 Task: Search for accommodations in Dailekh, Nepal, from 6th to 10th September for 1 guest, with a price range of ₹10,000 to ₹15,000, 1 bedroom, 1 bed, 1 bathroom, and self check-in option.
Action: Mouse pressed left at (437, 111)
Screenshot: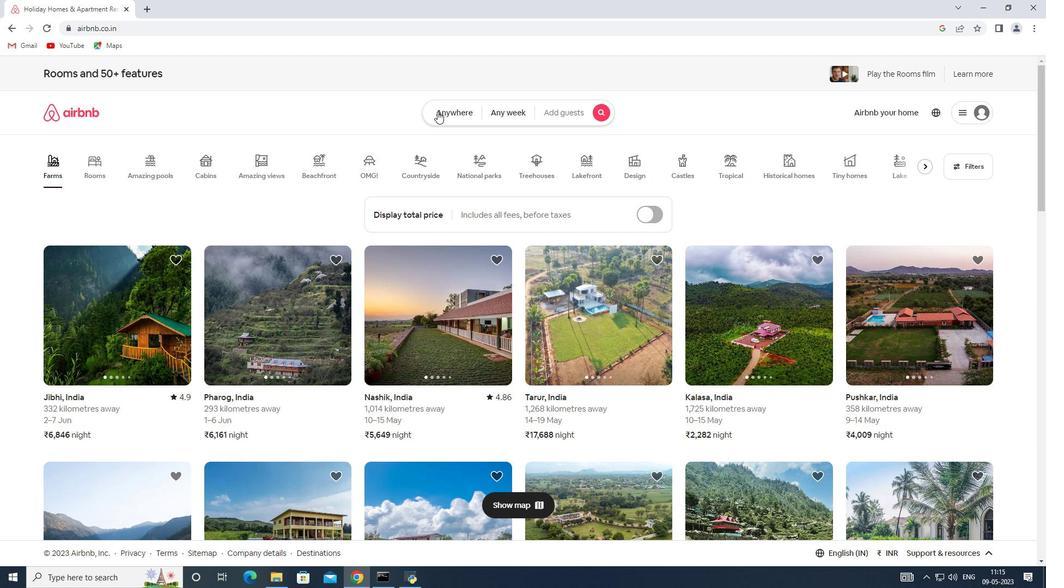 
Action: Mouse moved to (373, 159)
Screenshot: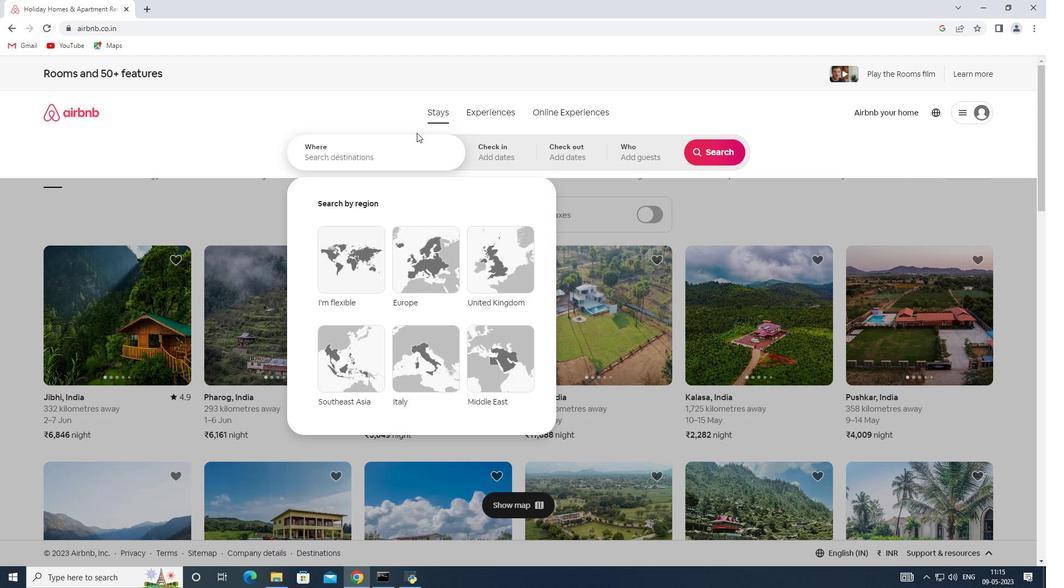 
Action: Mouse pressed left at (373, 159)
Screenshot: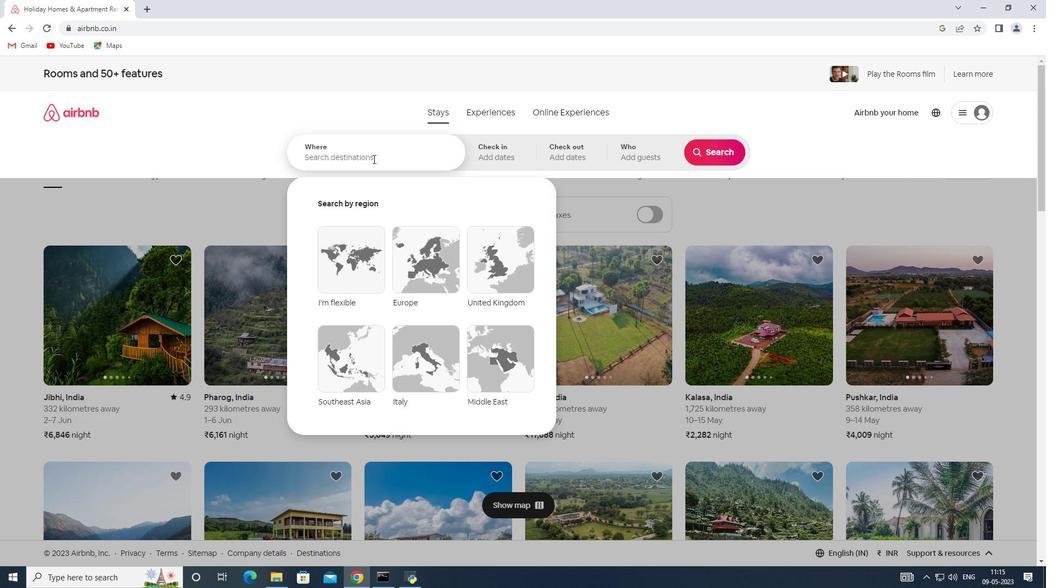
Action: Key pressed <Key.shift><Key.shift>Dailekh,<Key.shift>Nepal
Screenshot: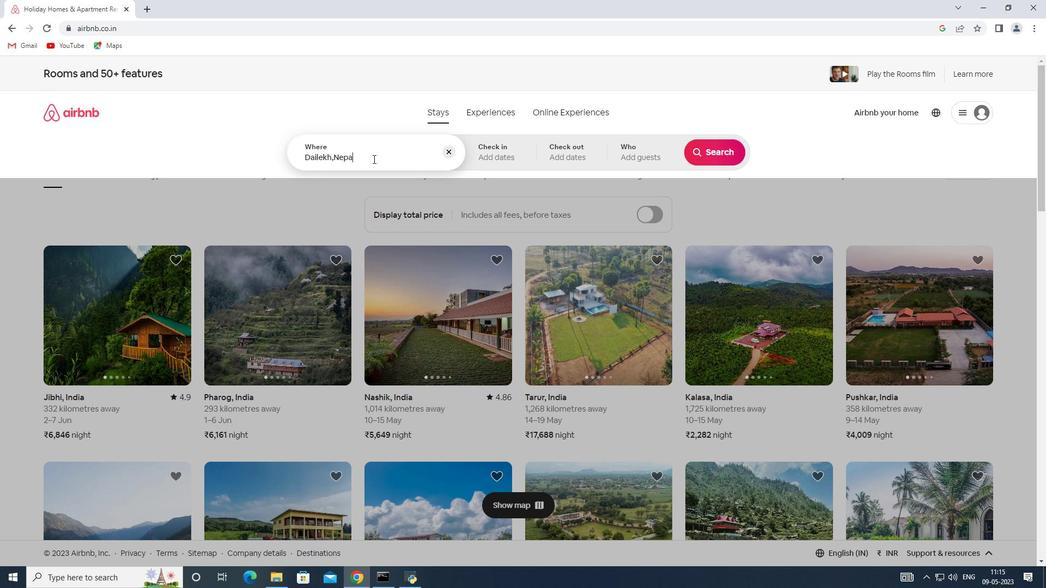 
Action: Mouse moved to (494, 154)
Screenshot: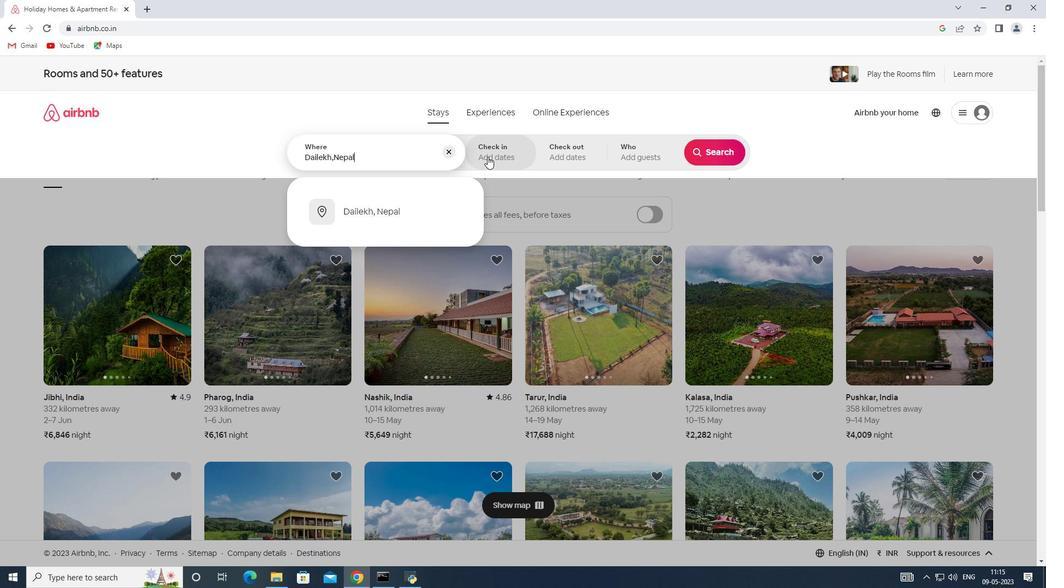 
Action: Mouse pressed left at (494, 154)
Screenshot: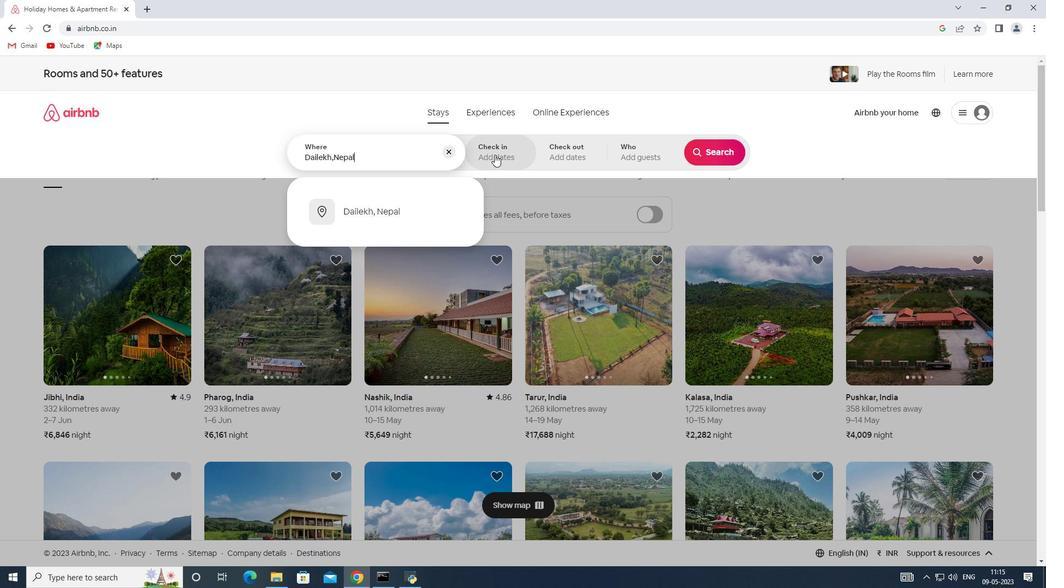 
Action: Mouse moved to (706, 240)
Screenshot: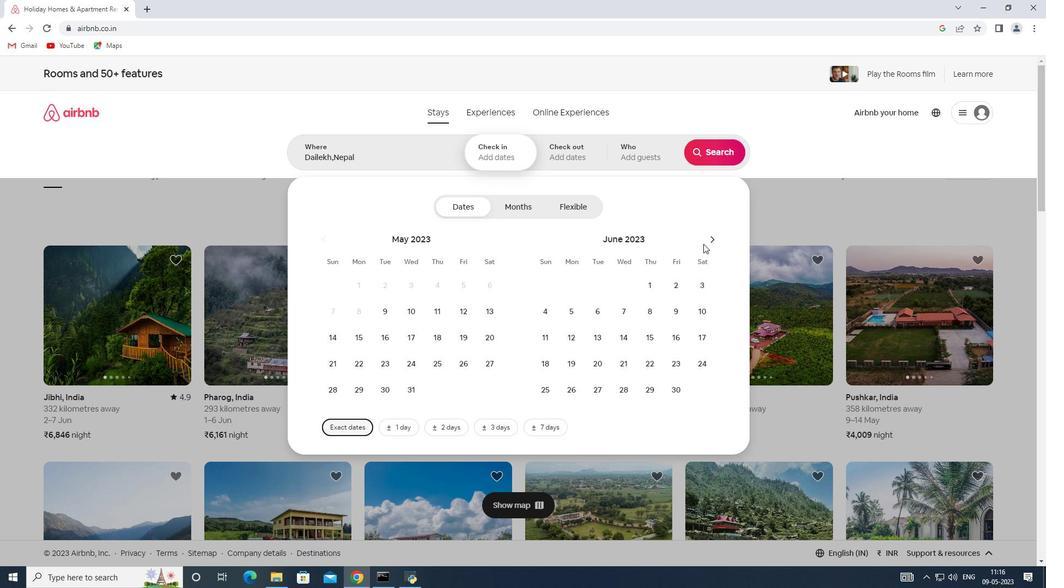 
Action: Mouse pressed left at (706, 240)
Screenshot: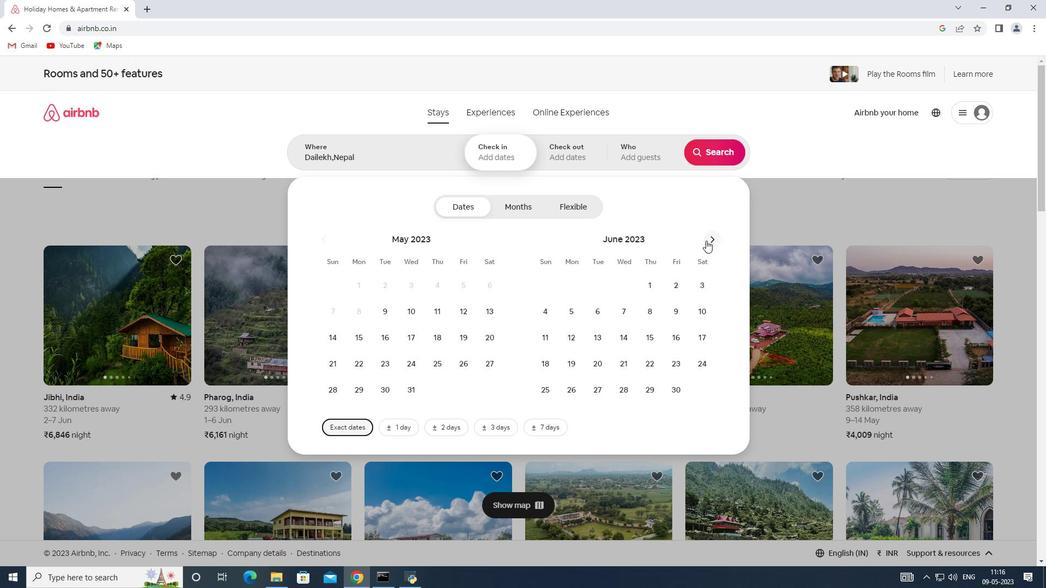 
Action: Mouse pressed left at (706, 240)
Screenshot: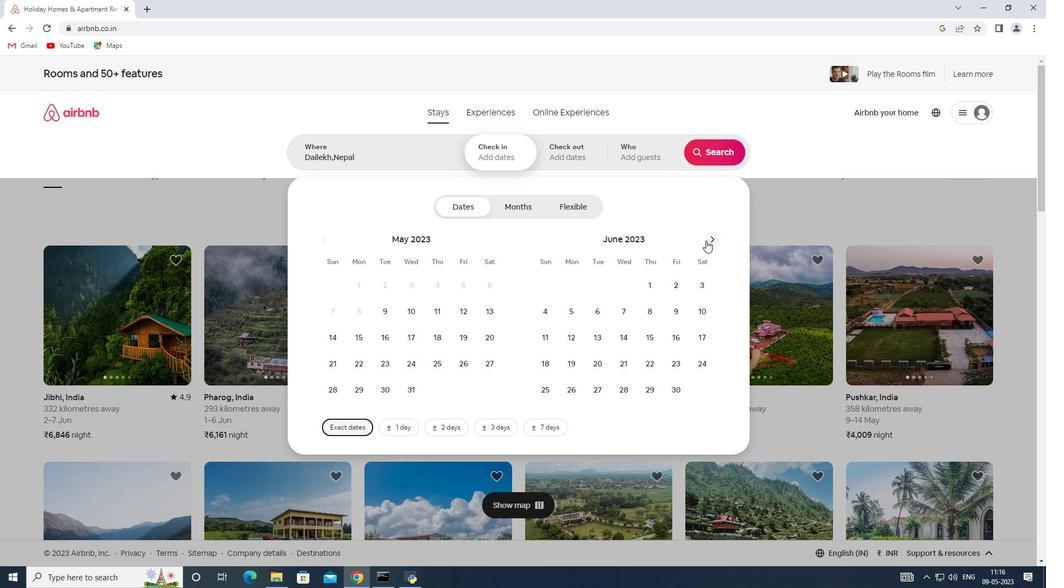 
Action: Mouse pressed left at (706, 240)
Screenshot: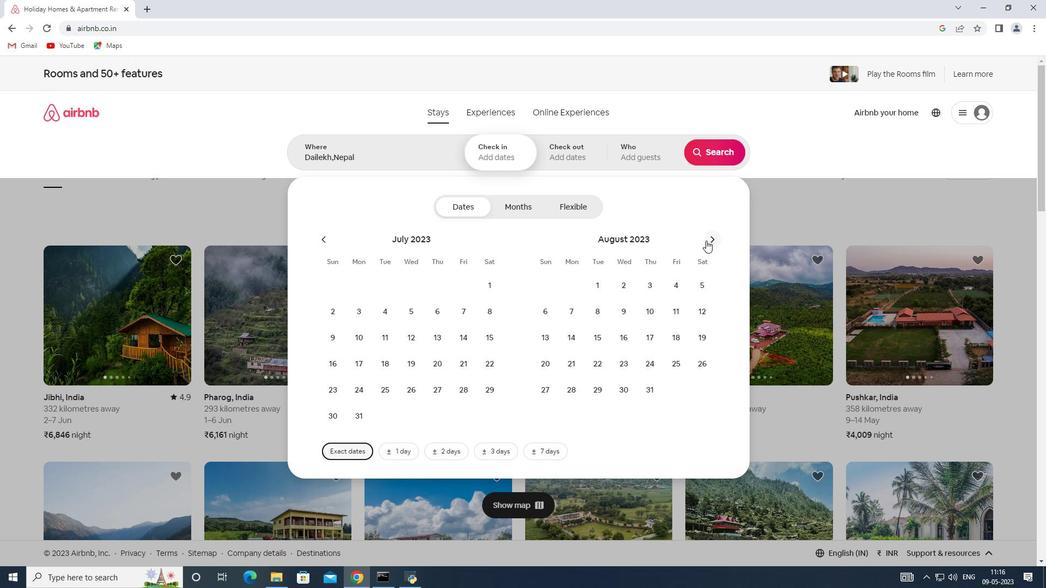 
Action: Mouse moved to (623, 312)
Screenshot: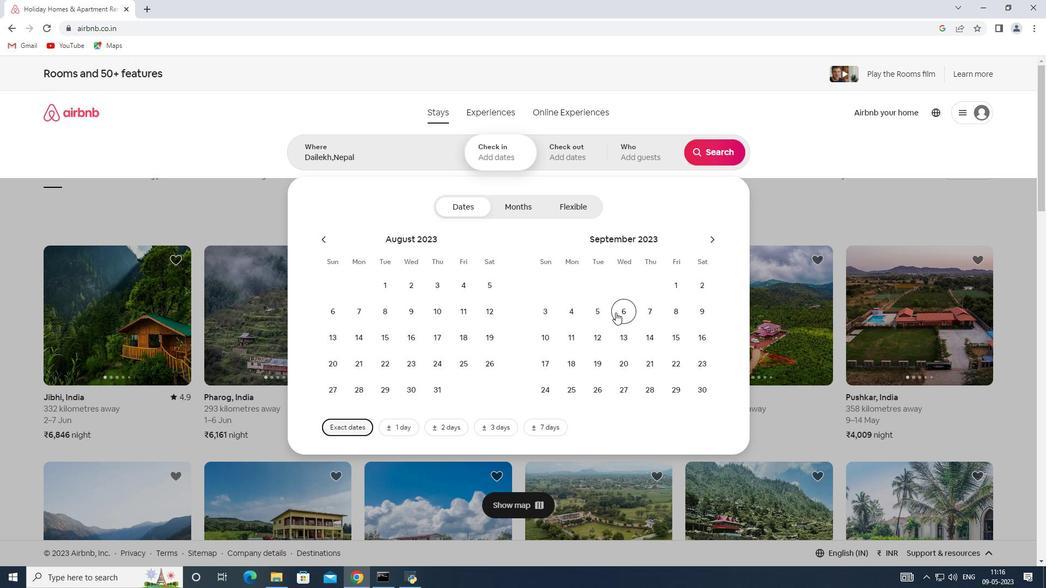 
Action: Mouse pressed left at (623, 312)
Screenshot: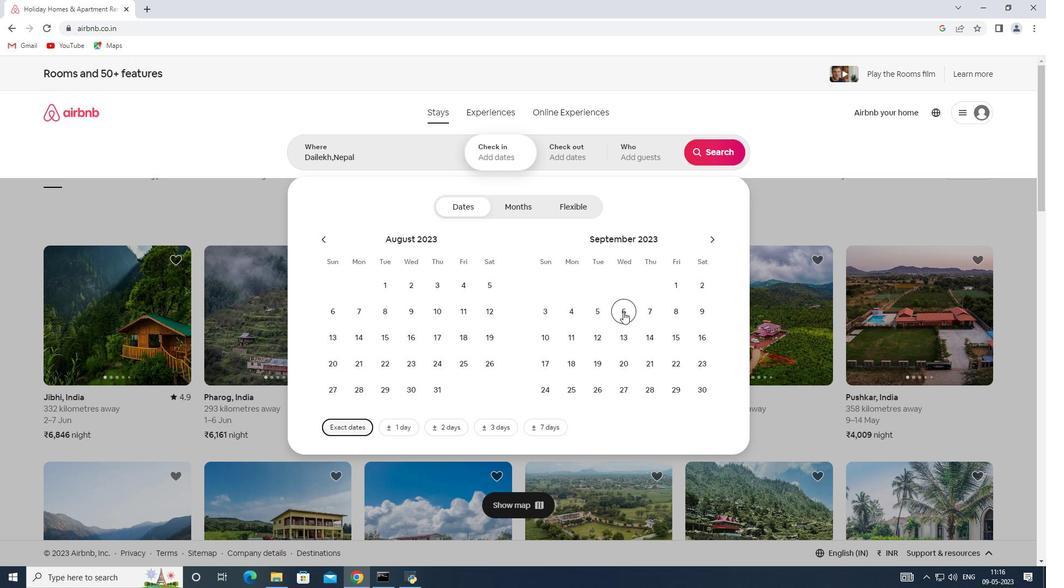 
Action: Mouse moved to (550, 340)
Screenshot: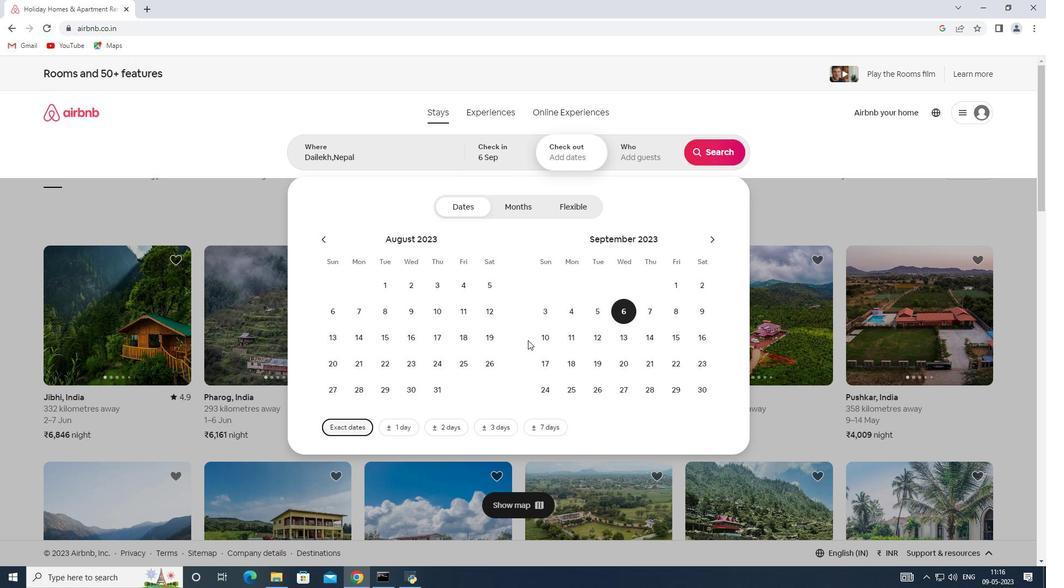 
Action: Mouse pressed left at (550, 340)
Screenshot: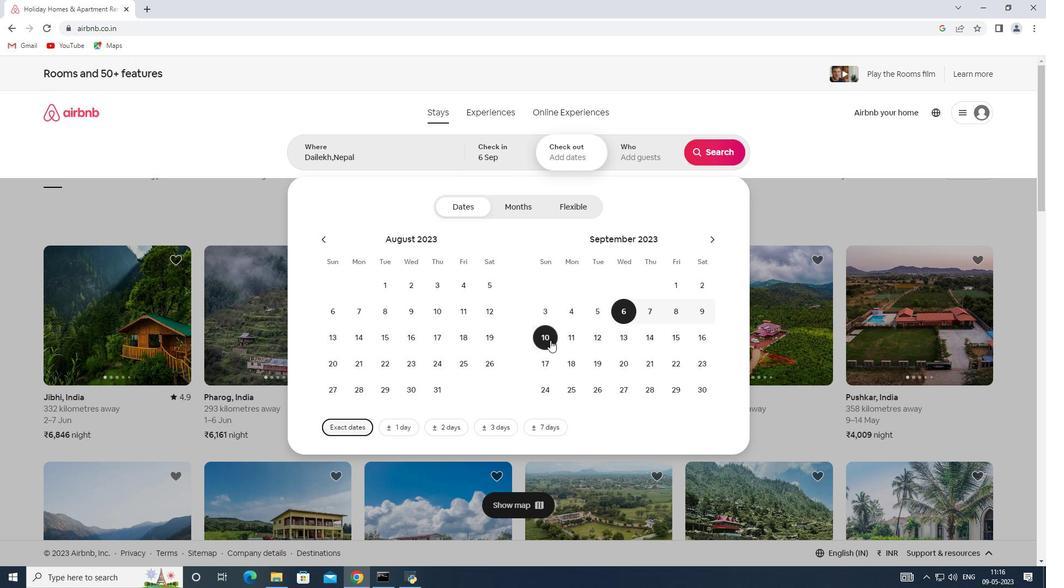 
Action: Mouse moved to (642, 152)
Screenshot: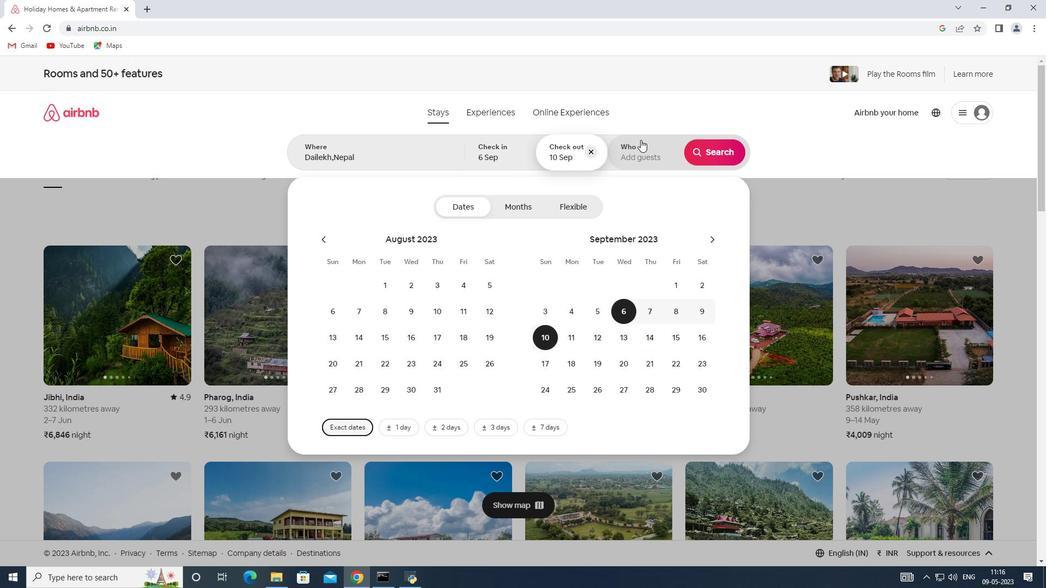 
Action: Mouse pressed left at (642, 152)
Screenshot: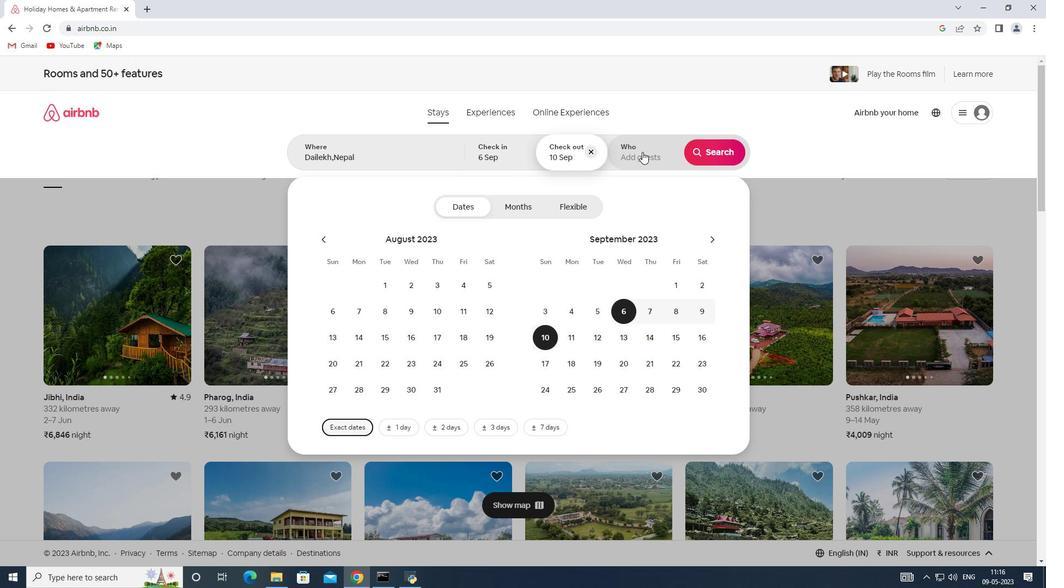 
Action: Mouse moved to (720, 211)
Screenshot: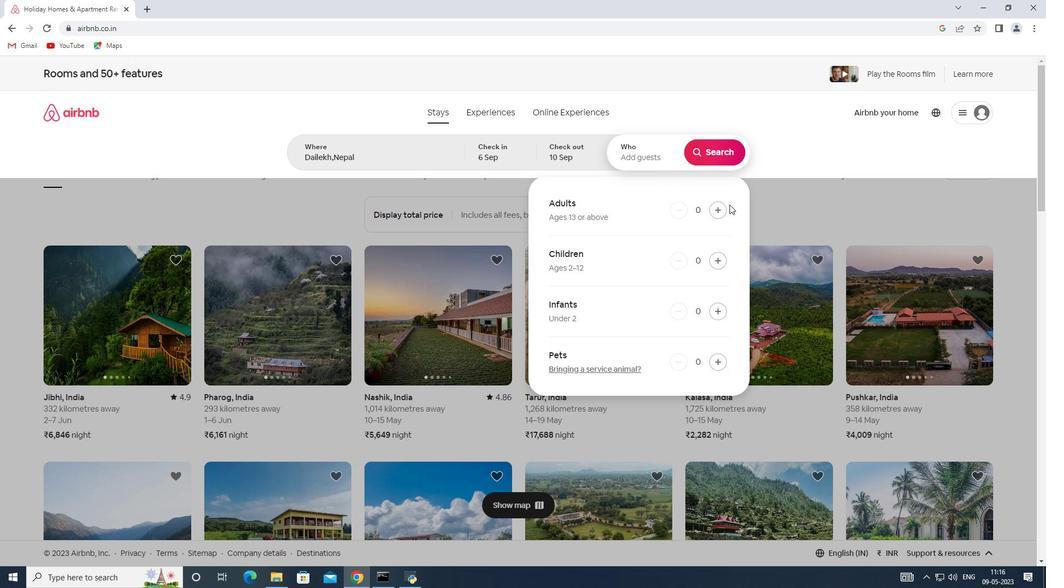 
Action: Mouse pressed left at (720, 211)
Screenshot: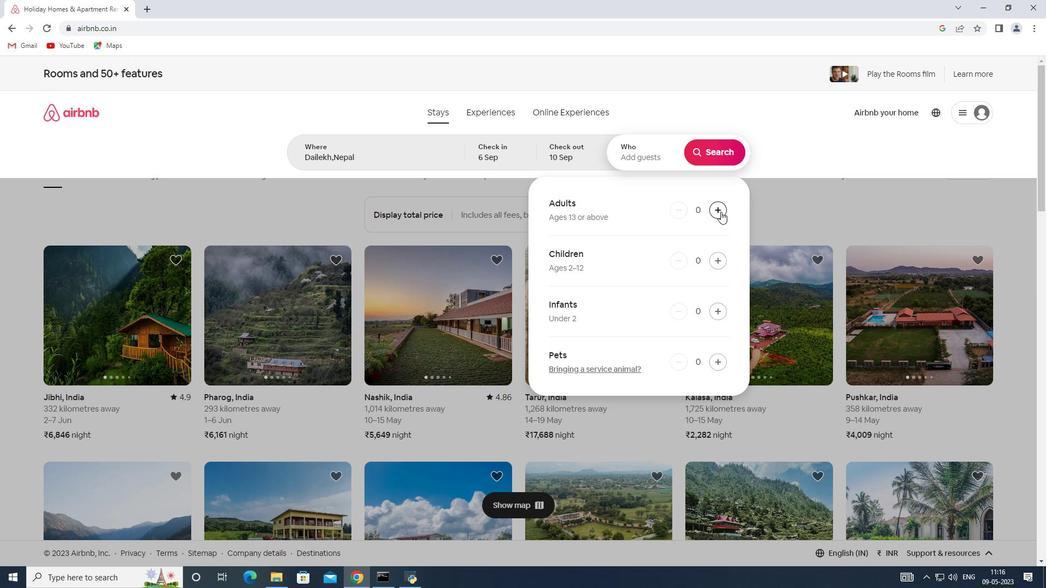 
Action: Mouse moved to (706, 152)
Screenshot: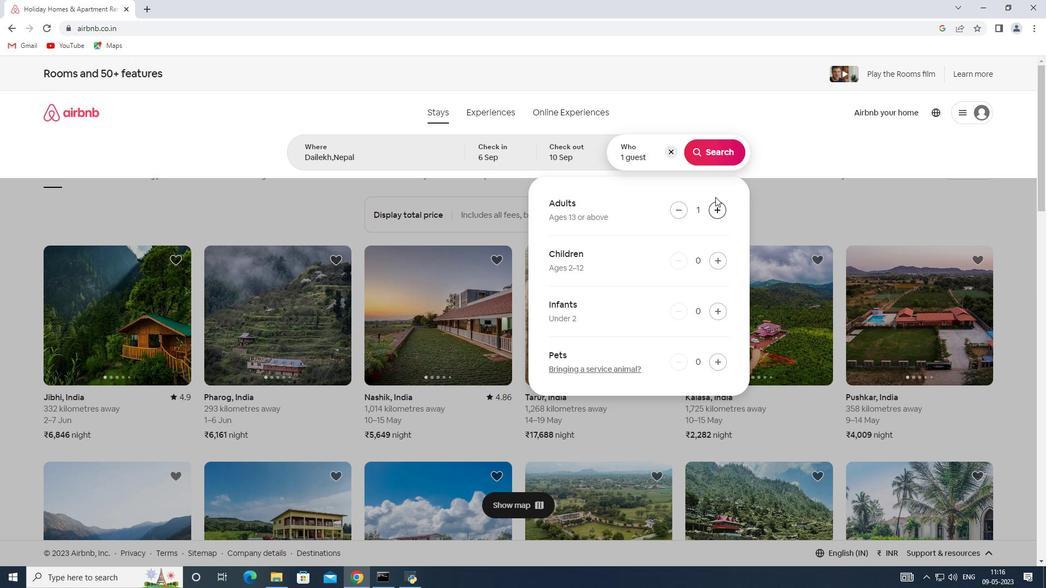 
Action: Mouse pressed left at (706, 152)
Screenshot: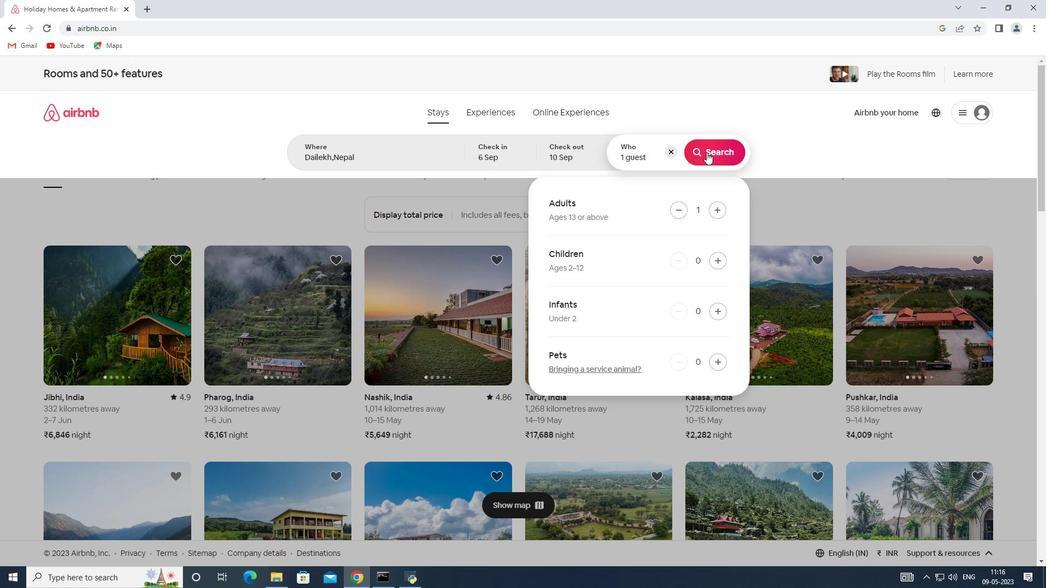 
Action: Mouse moved to (992, 117)
Screenshot: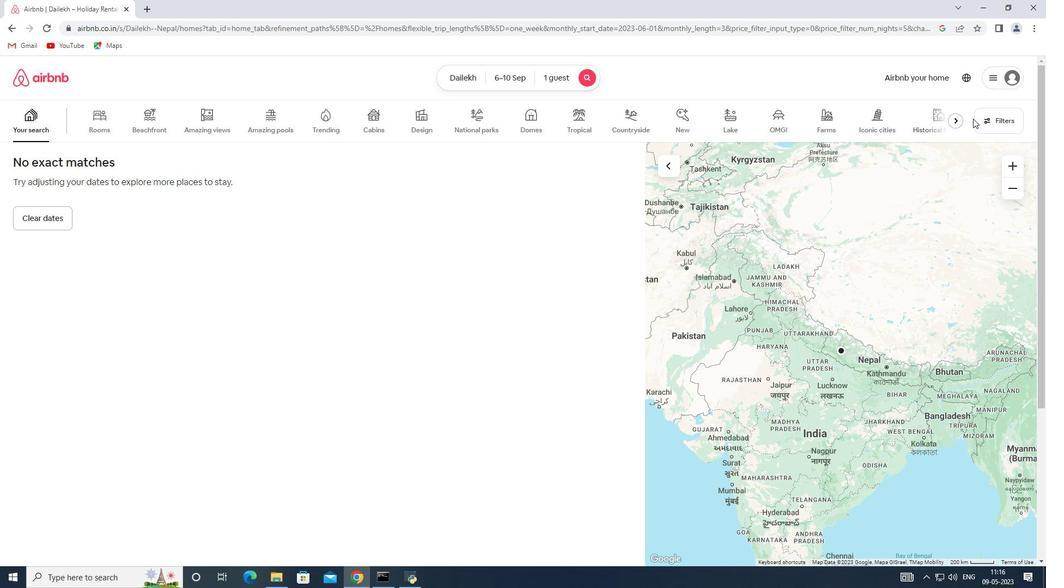 
Action: Mouse pressed left at (992, 117)
Screenshot: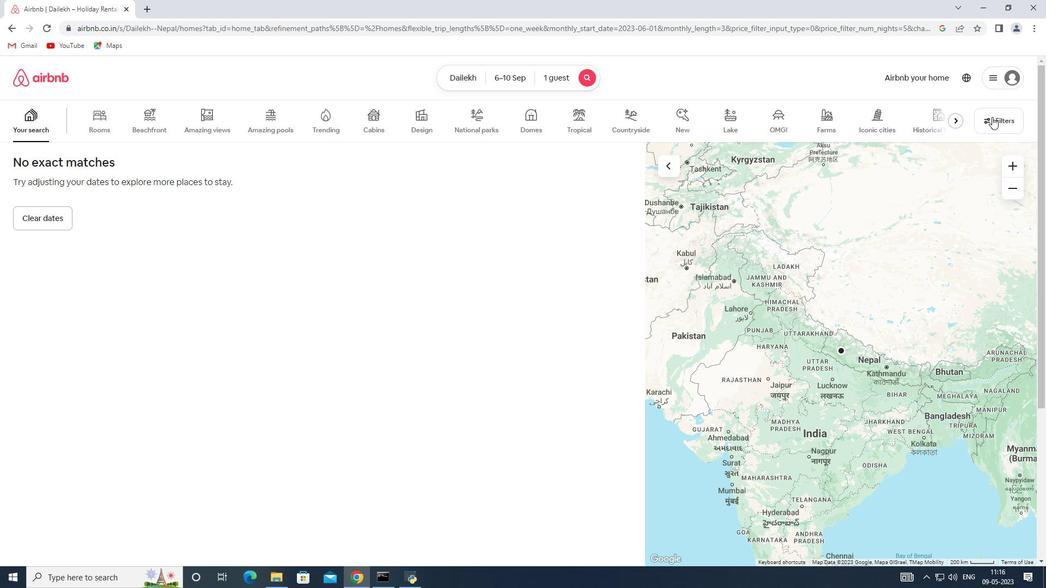 
Action: Mouse moved to (373, 387)
Screenshot: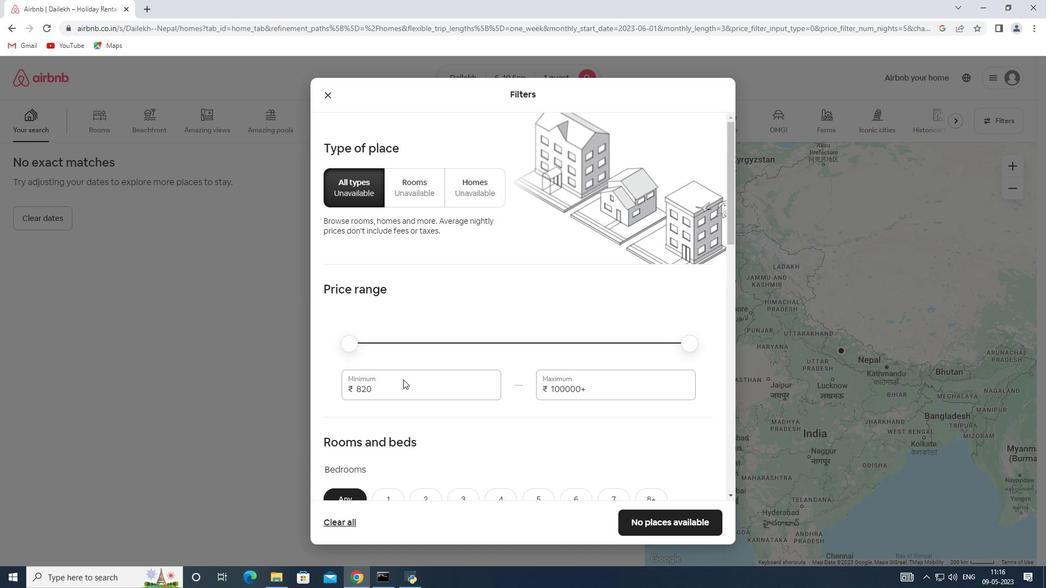 
Action: Mouse pressed left at (373, 387)
Screenshot: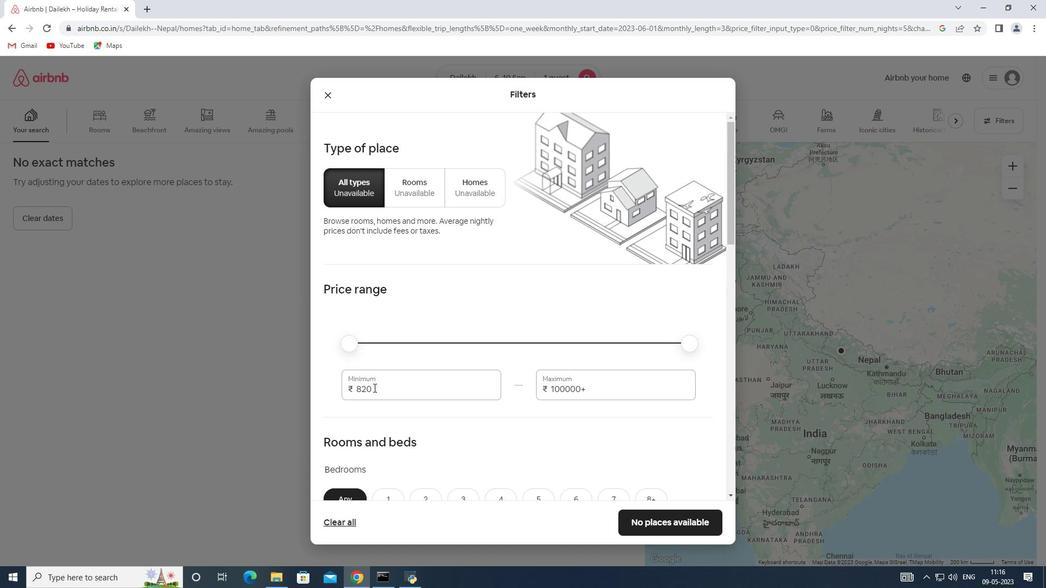 
Action: Mouse moved to (355, 390)
Screenshot: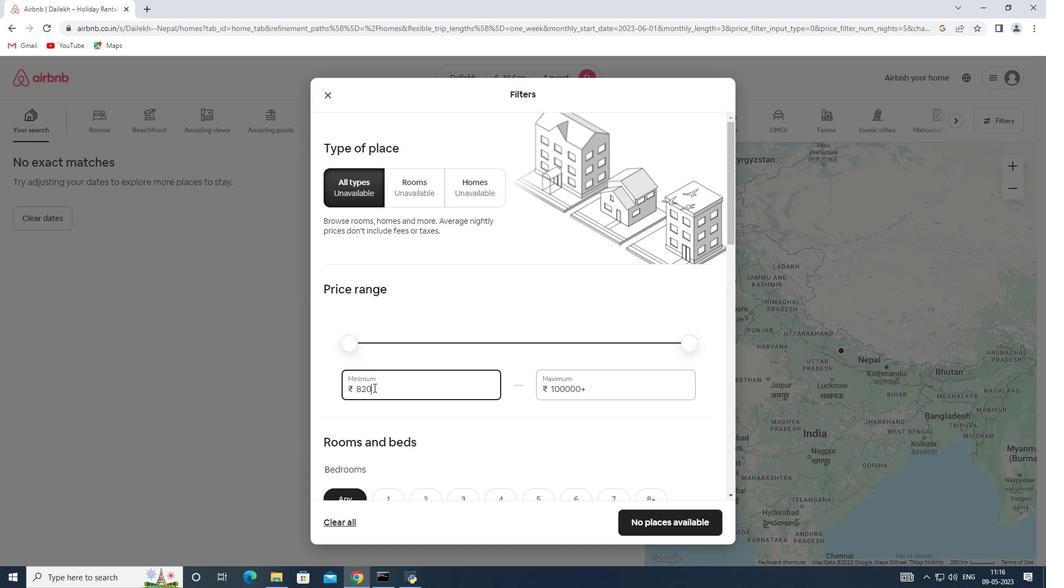 
Action: Key pressed 10000
Screenshot: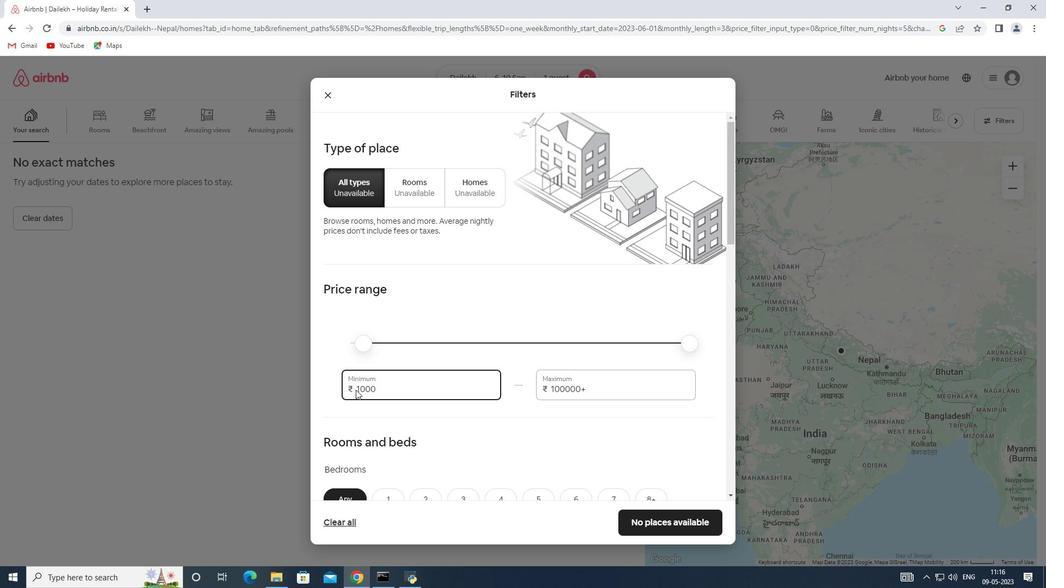 
Action: Mouse moved to (597, 390)
Screenshot: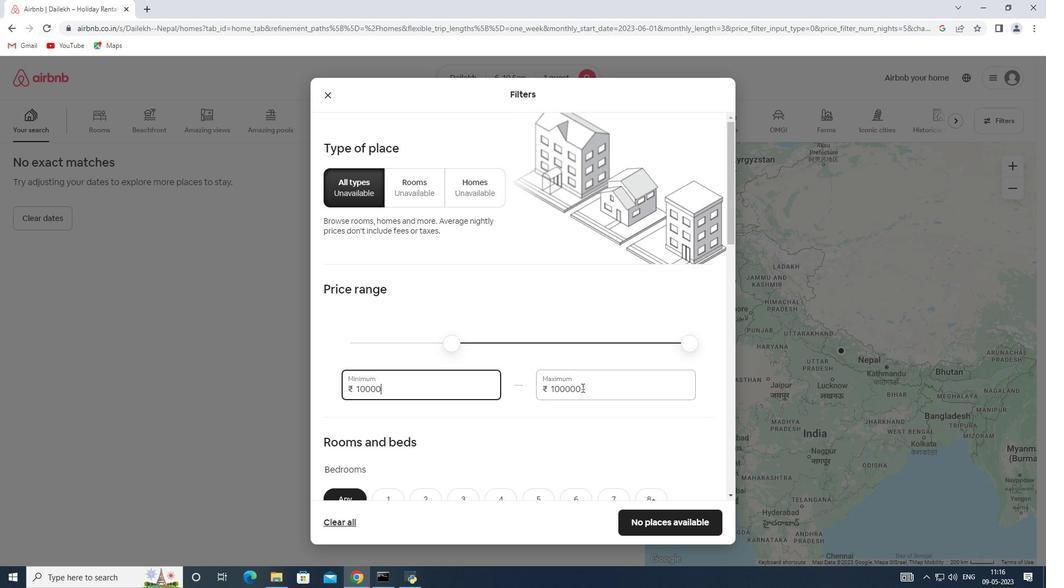 
Action: Mouse pressed left at (597, 390)
Screenshot: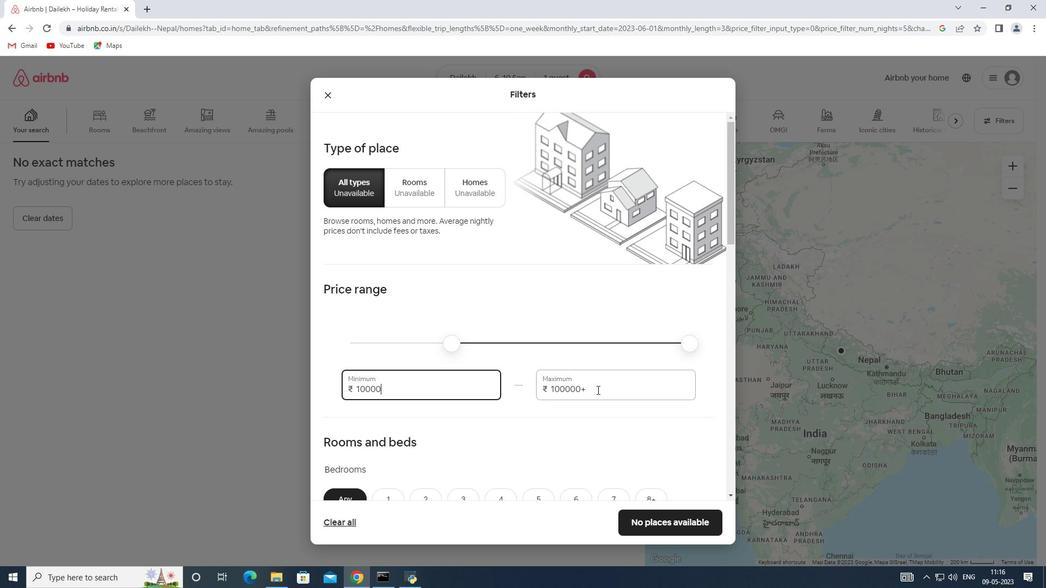 
Action: Mouse moved to (507, 390)
Screenshot: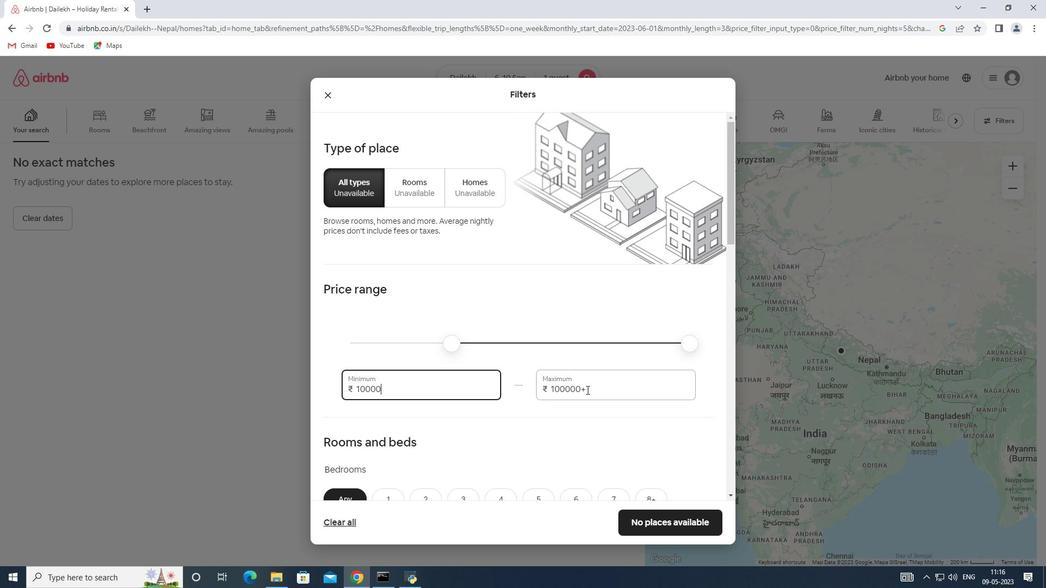 
Action: Key pressed 15000
Screenshot: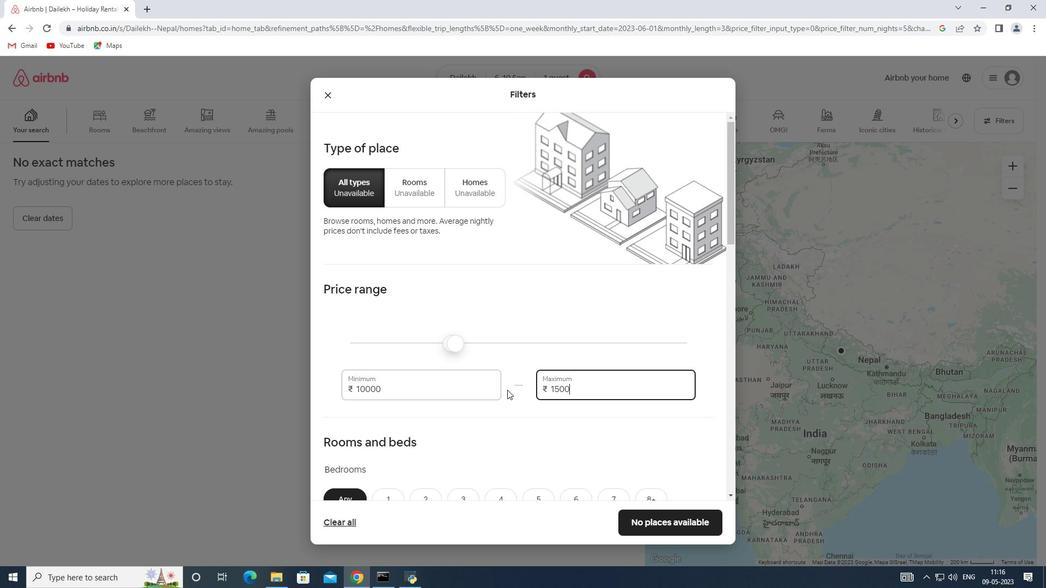
Action: Mouse scrolled (507, 389) with delta (0, 0)
Screenshot: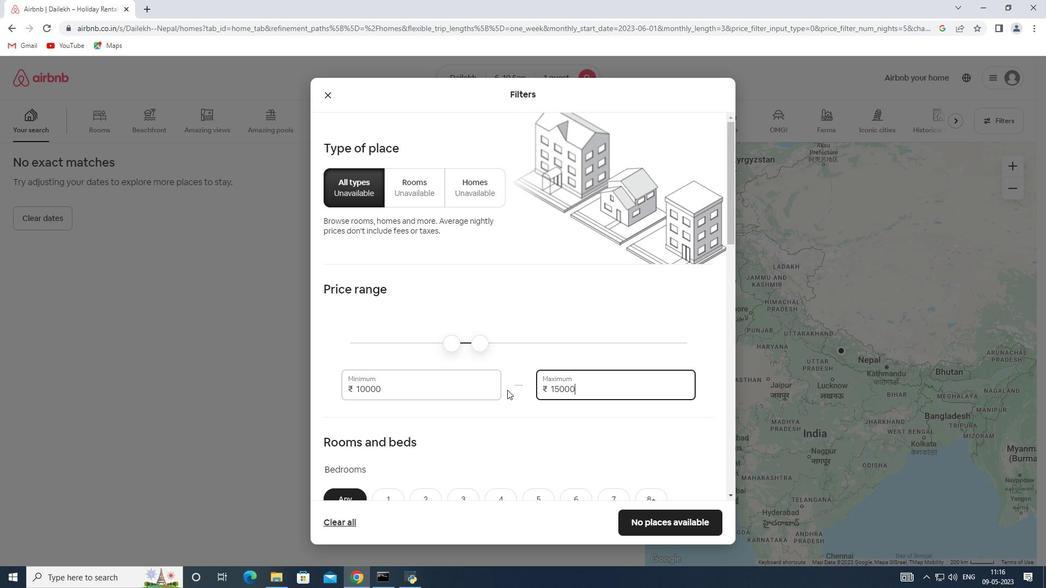
Action: Mouse scrolled (507, 389) with delta (0, 0)
Screenshot: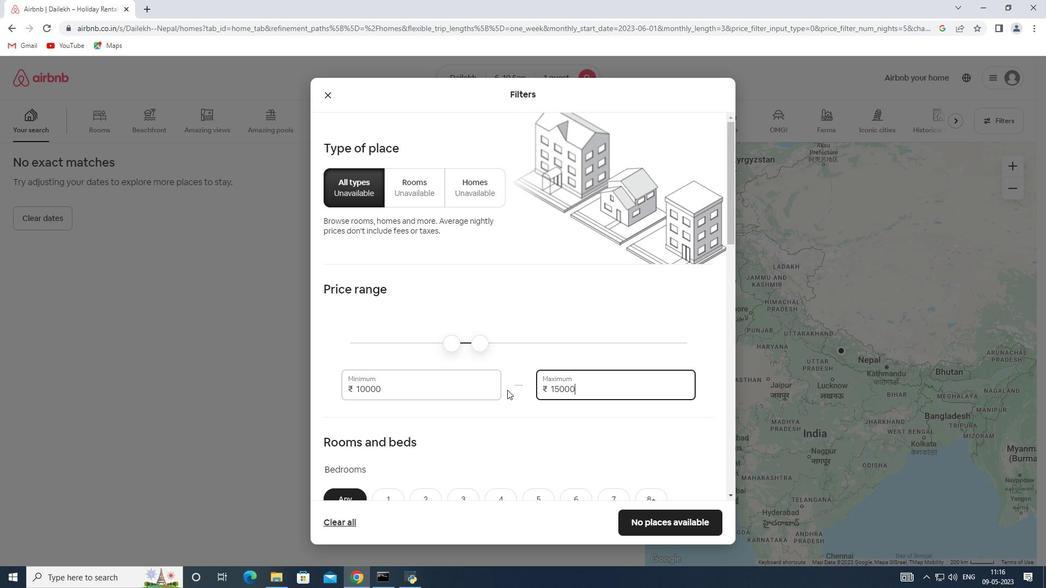 
Action: Mouse moved to (461, 390)
Screenshot: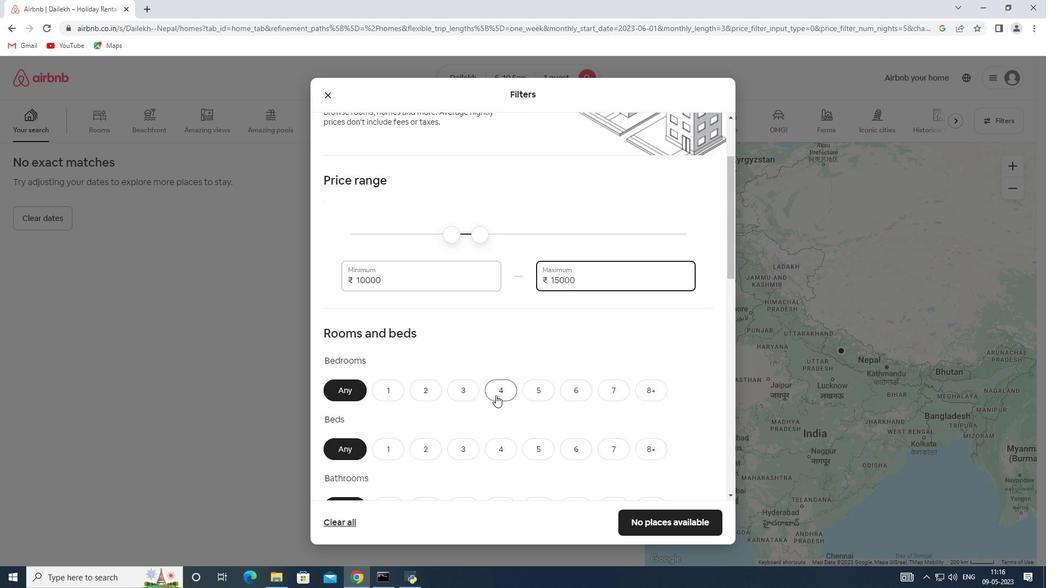 
Action: Mouse scrolled (461, 389) with delta (0, 0)
Screenshot: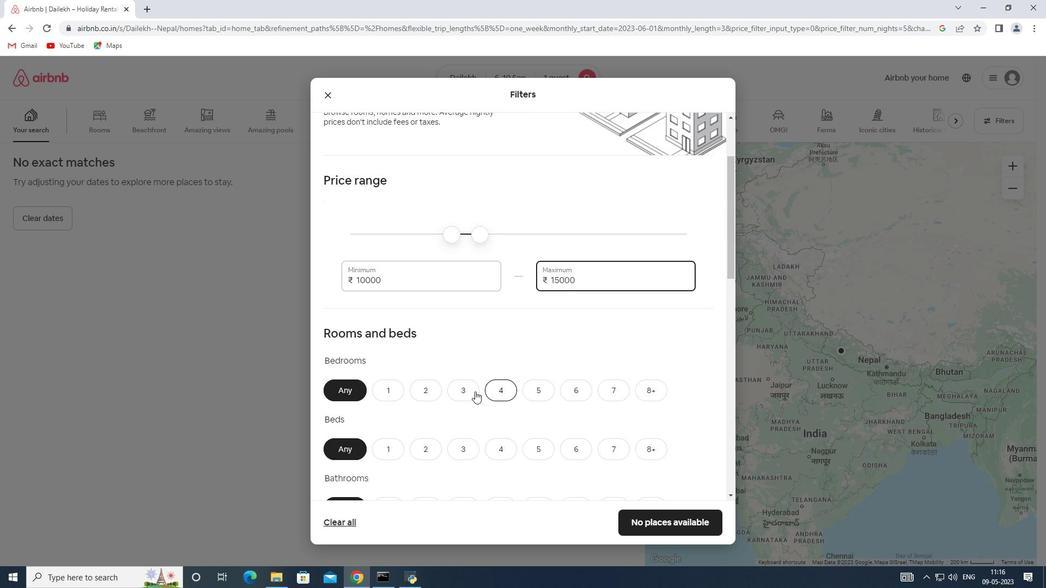
Action: Mouse moved to (378, 334)
Screenshot: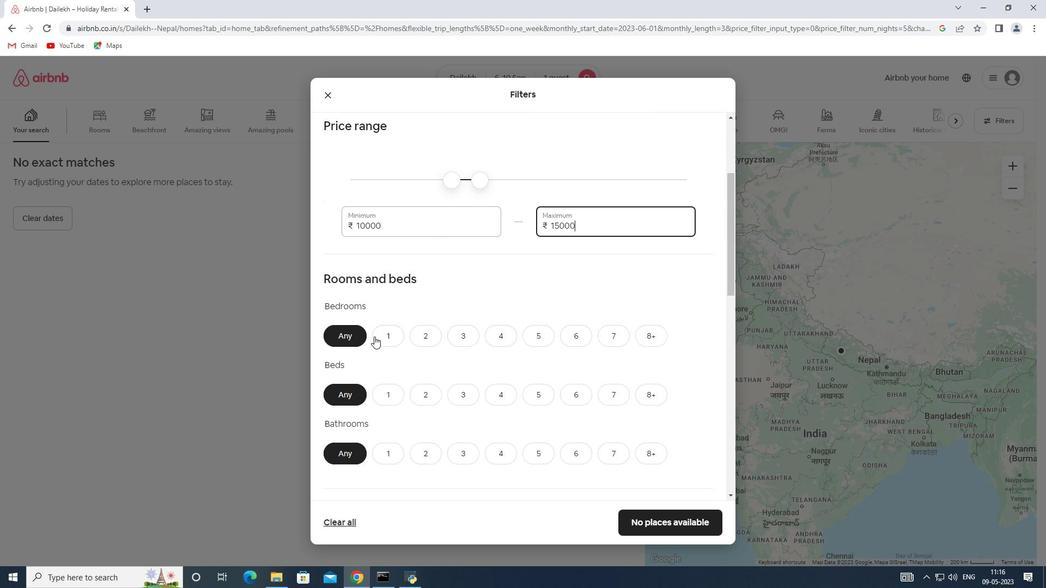 
Action: Mouse pressed left at (378, 334)
Screenshot: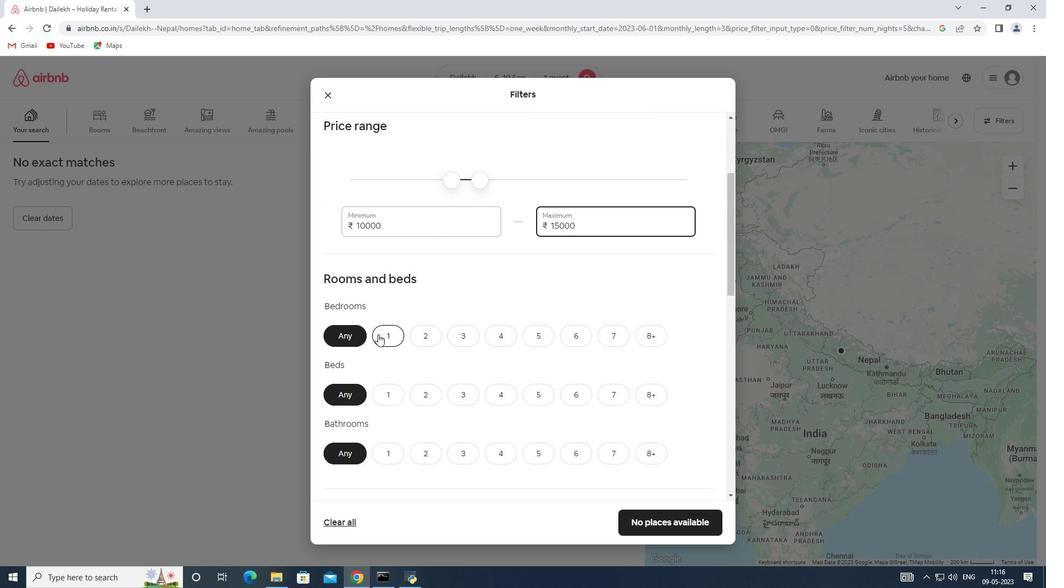 
Action: Mouse moved to (387, 350)
Screenshot: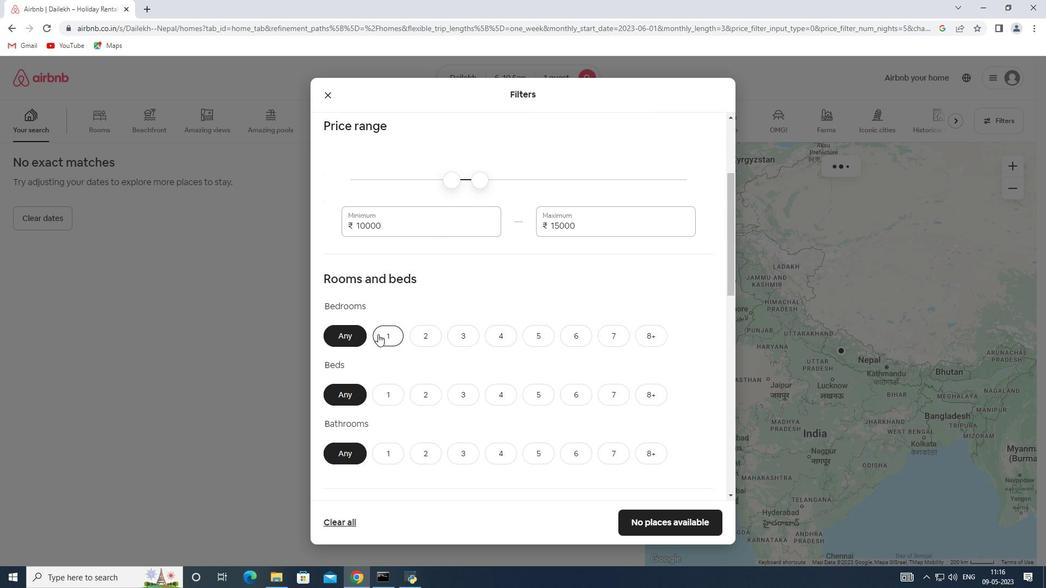 
Action: Mouse scrolled (387, 350) with delta (0, 0)
Screenshot: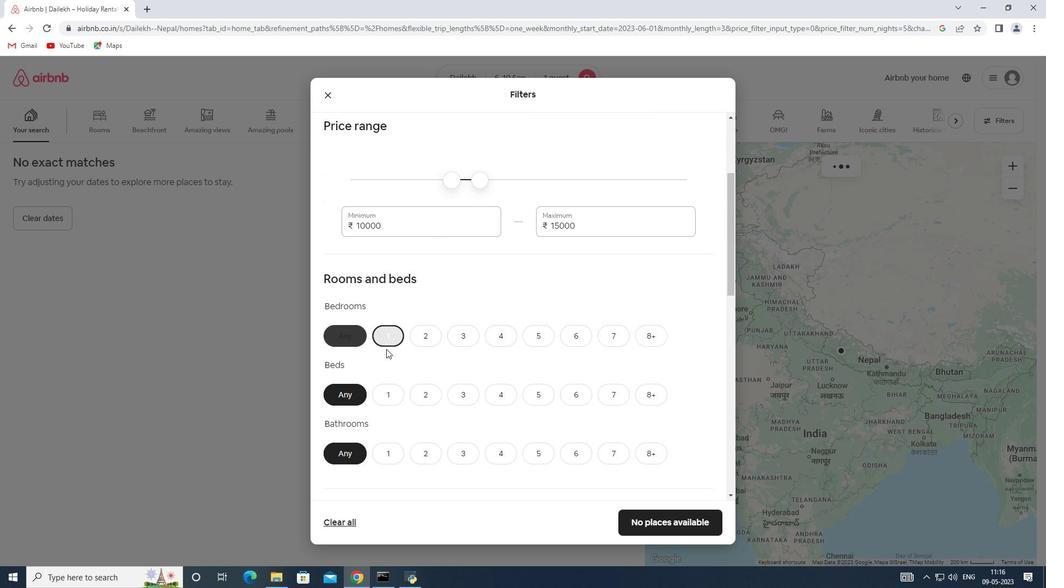 
Action: Mouse scrolled (387, 350) with delta (0, 0)
Screenshot: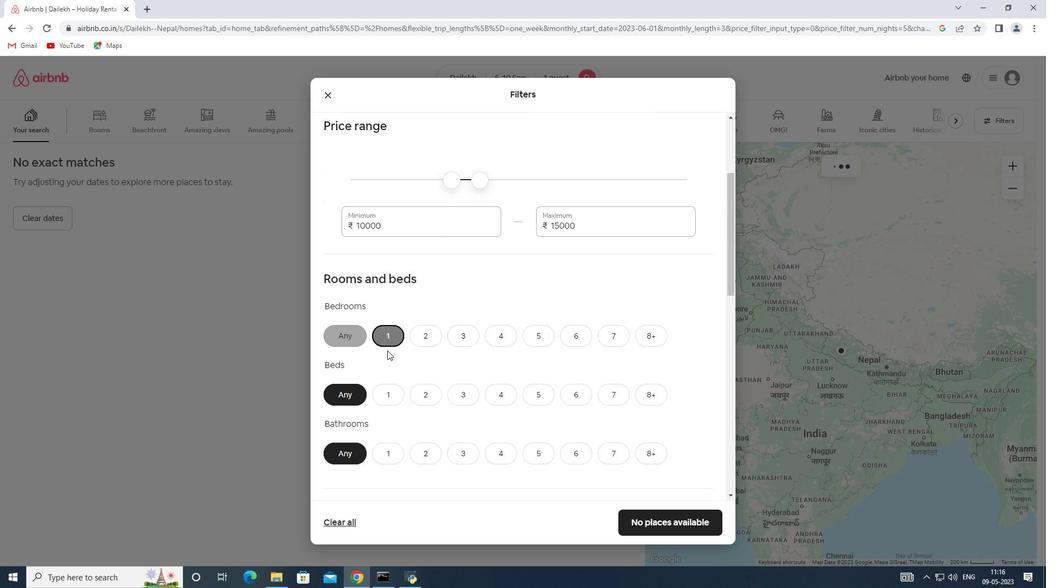 
Action: Mouse scrolled (387, 350) with delta (0, 0)
Screenshot: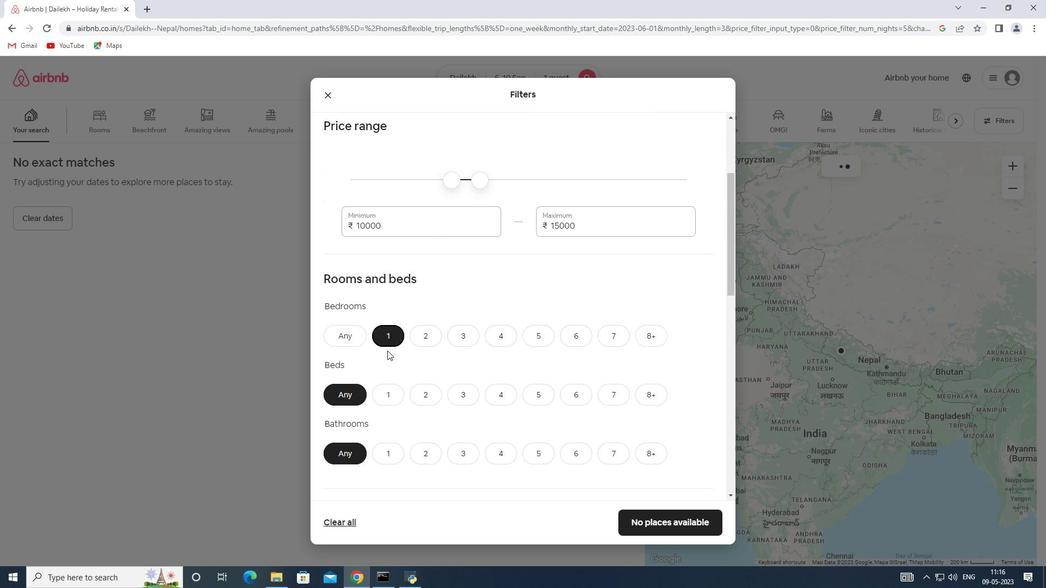 
Action: Mouse moved to (379, 235)
Screenshot: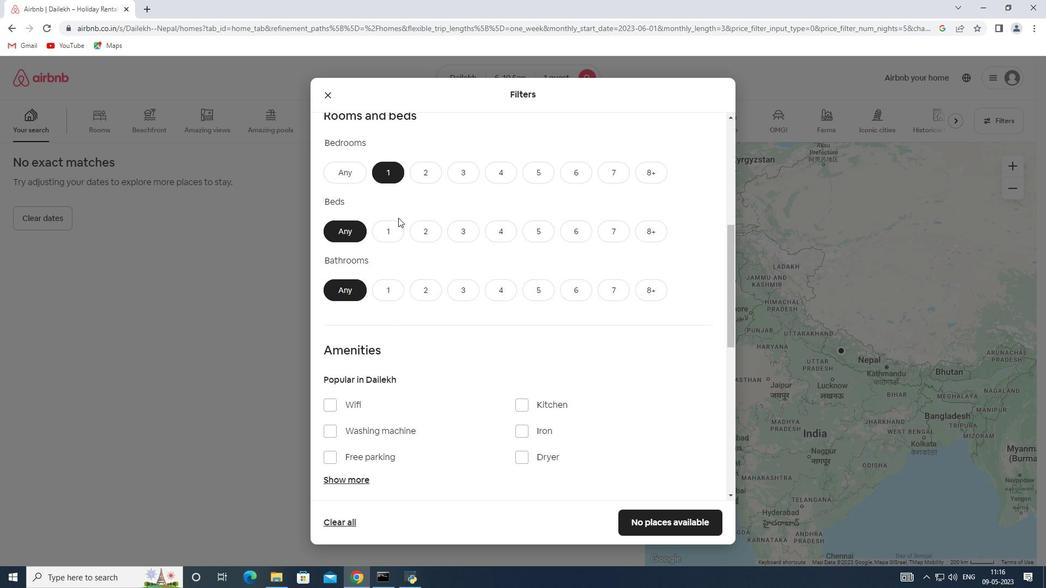 
Action: Mouse pressed left at (379, 235)
Screenshot: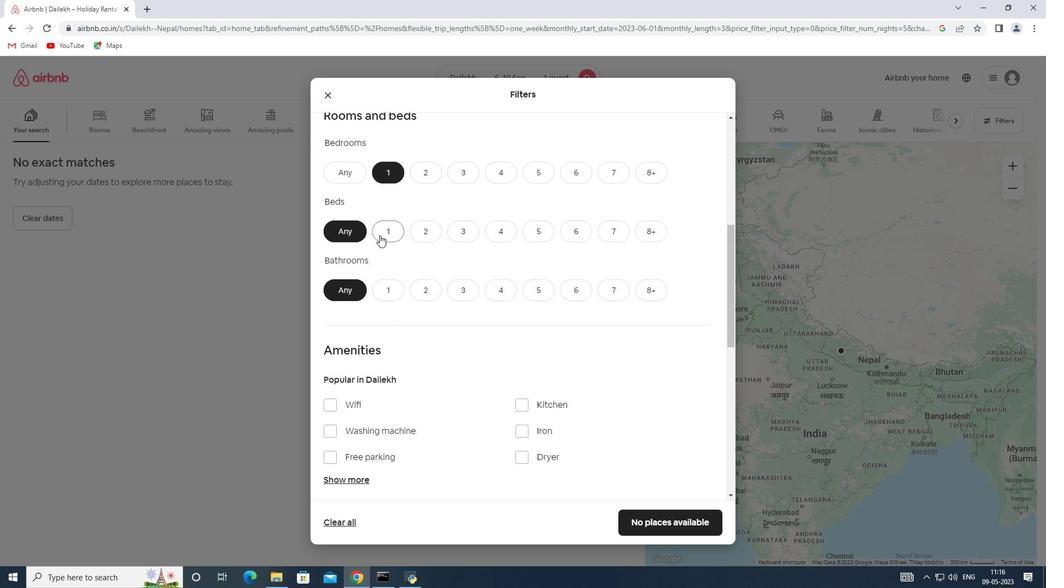 
Action: Mouse moved to (392, 287)
Screenshot: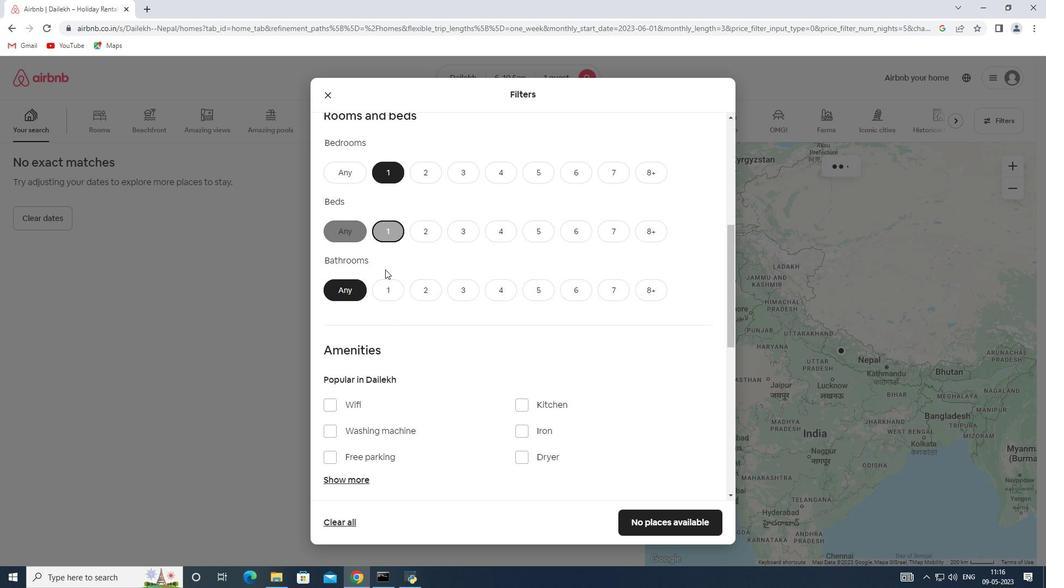
Action: Mouse pressed left at (392, 287)
Screenshot: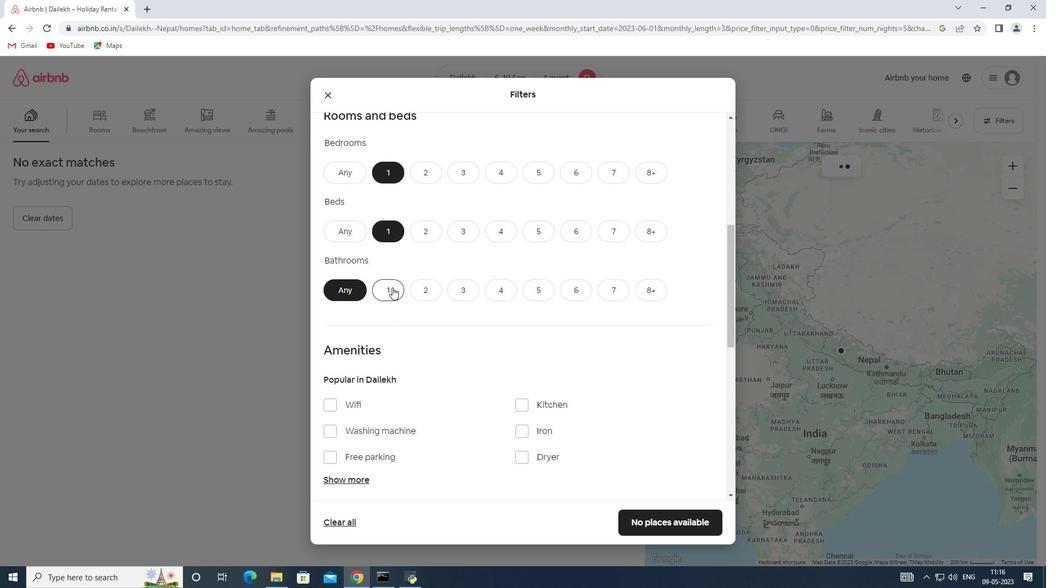 
Action: Mouse moved to (465, 268)
Screenshot: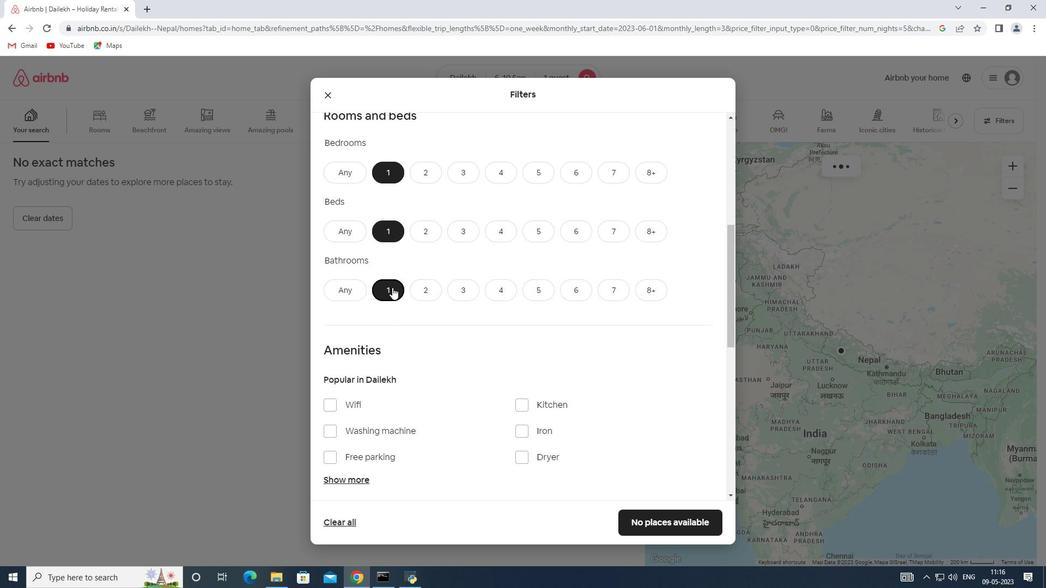 
Action: Mouse scrolled (465, 267) with delta (0, 0)
Screenshot: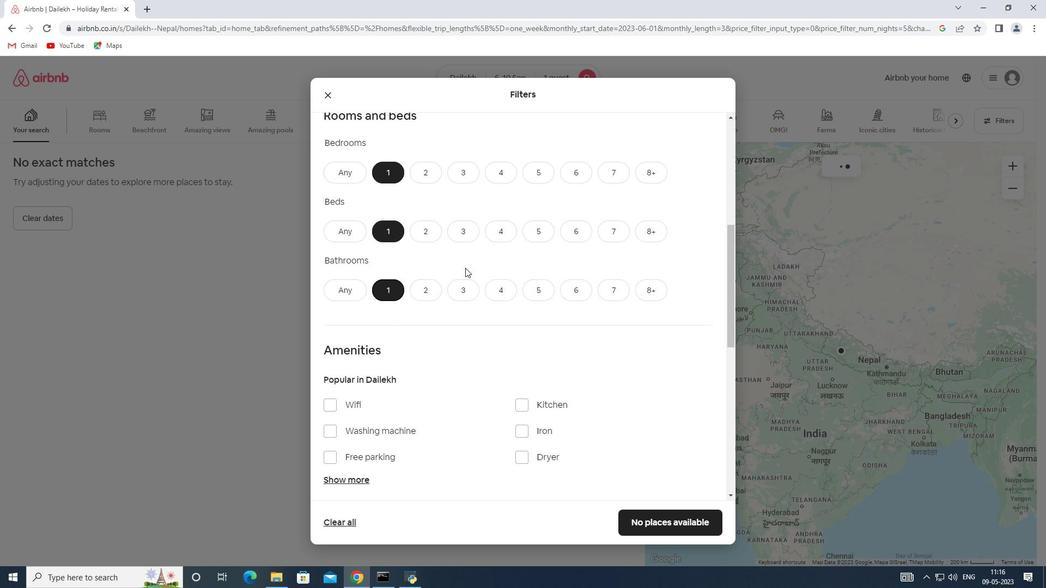
Action: Mouse scrolled (465, 267) with delta (0, 0)
Screenshot: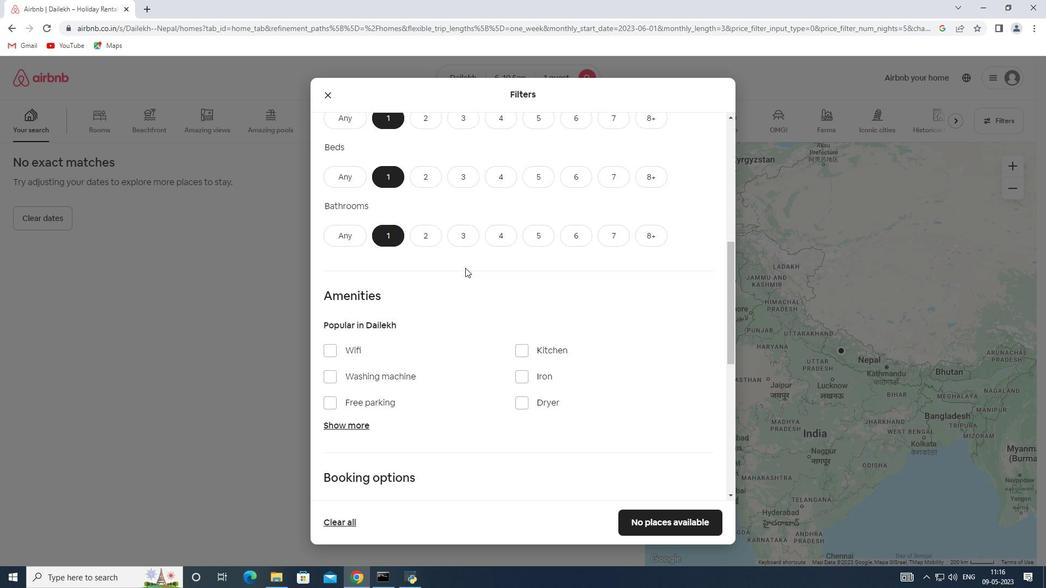 
Action: Mouse scrolled (465, 267) with delta (0, 0)
Screenshot: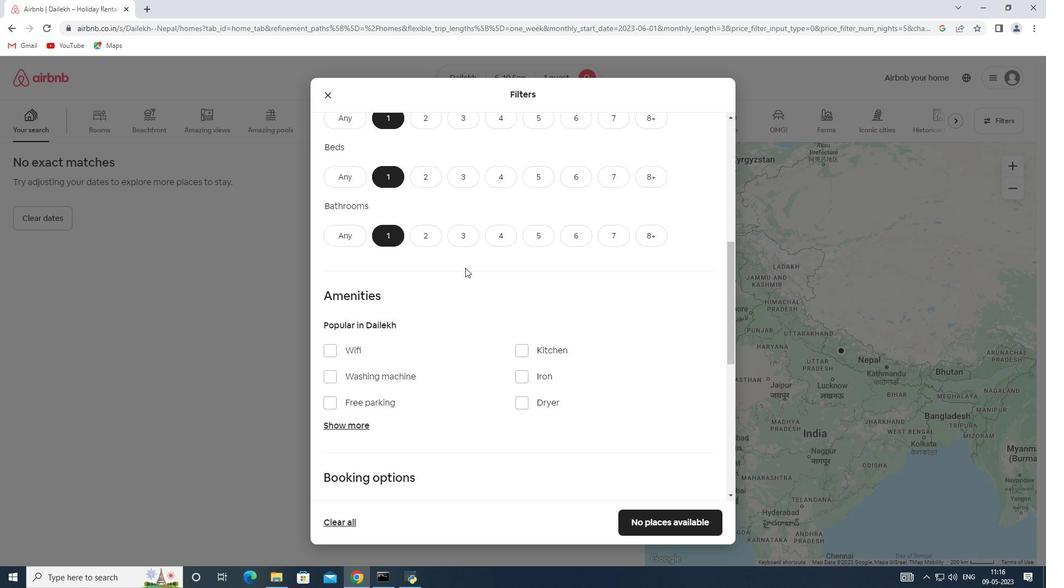 
Action: Mouse moved to (414, 265)
Screenshot: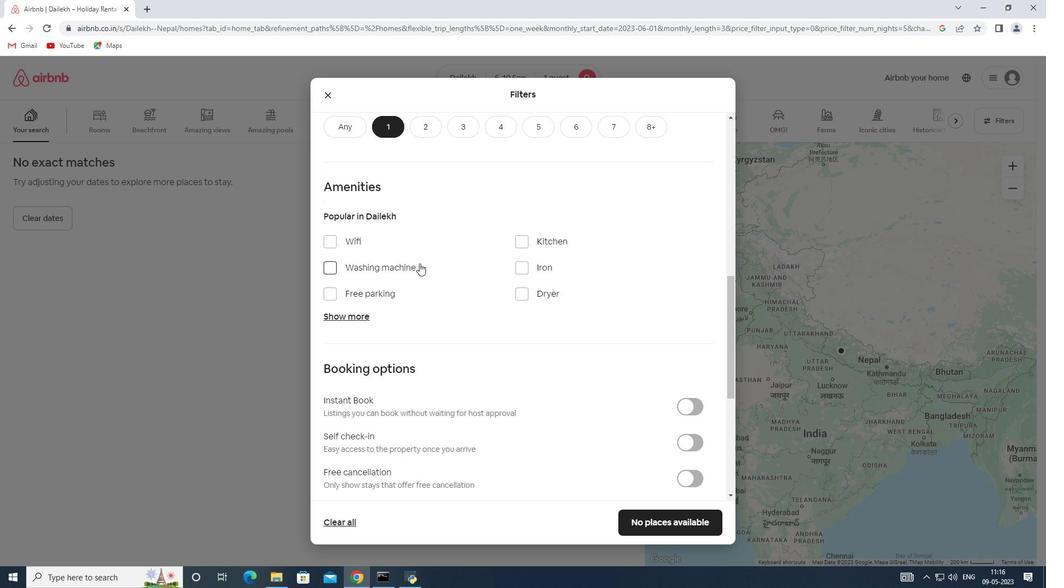 
Action: Mouse scrolled (414, 265) with delta (0, 0)
Screenshot: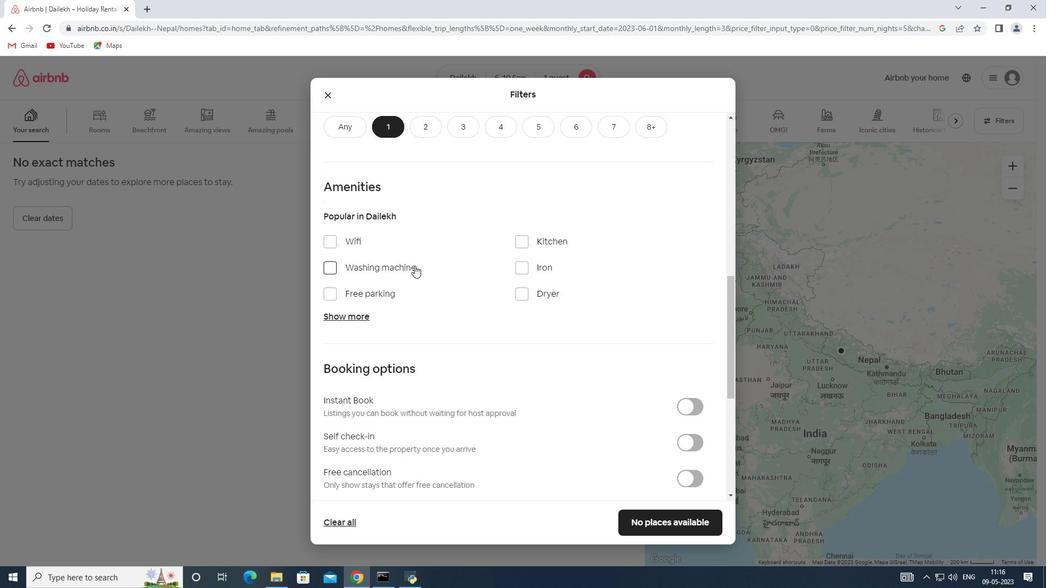 
Action: Mouse scrolled (414, 265) with delta (0, 0)
Screenshot: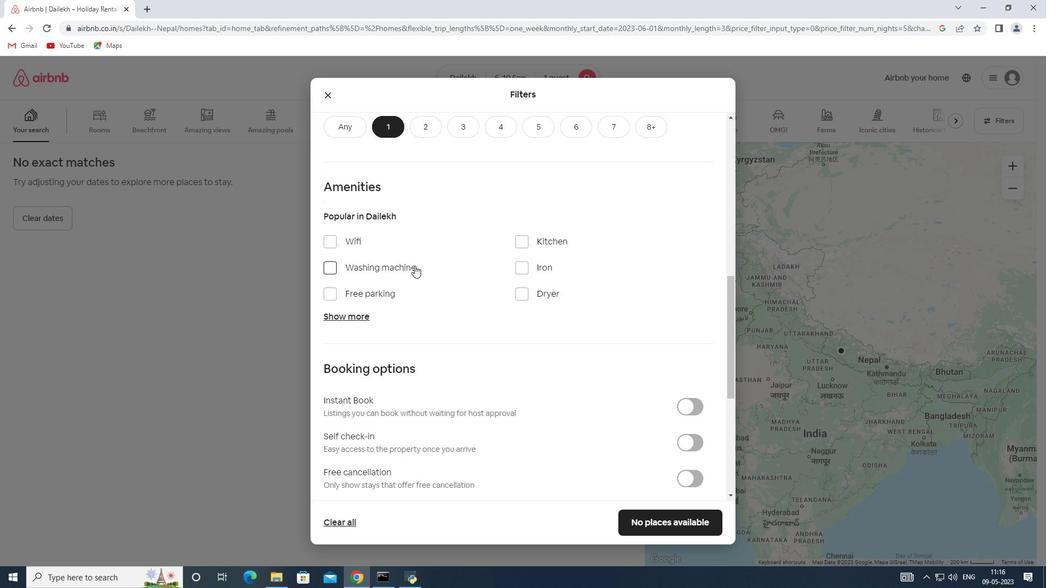 
Action: Mouse moved to (694, 330)
Screenshot: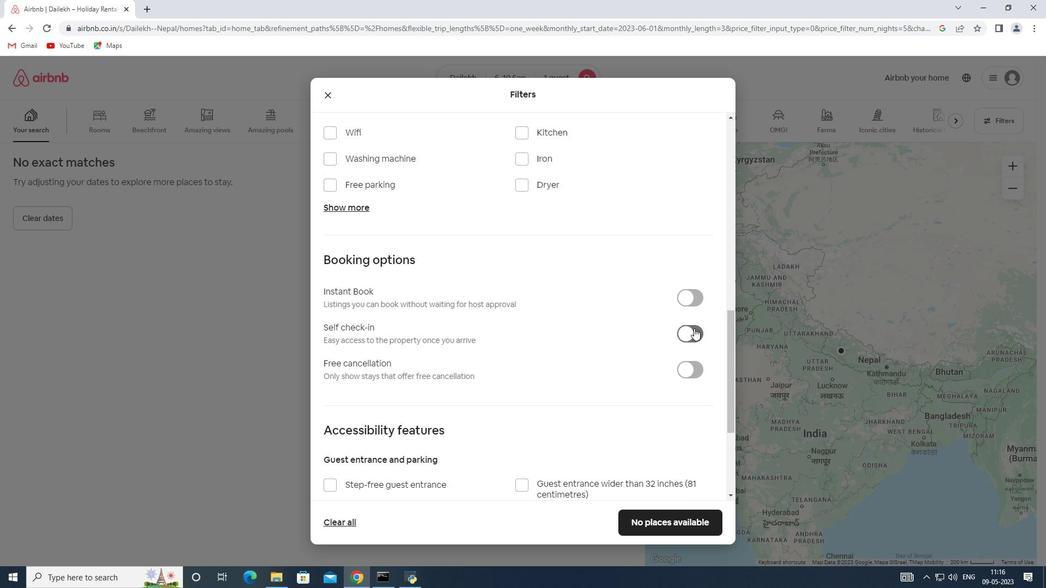
Action: Mouse pressed left at (694, 330)
Screenshot: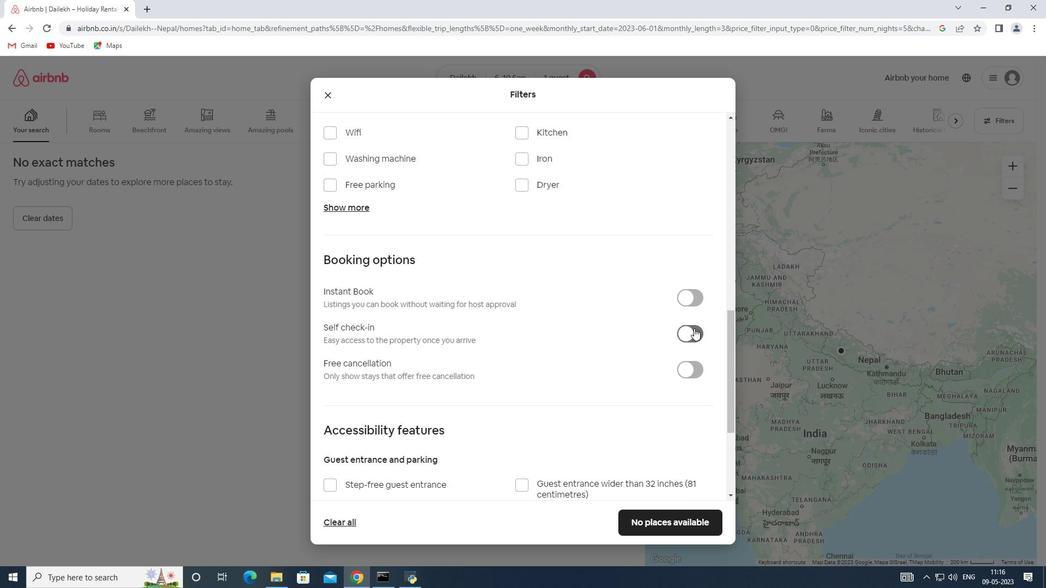 
Action: Mouse moved to (444, 348)
Screenshot: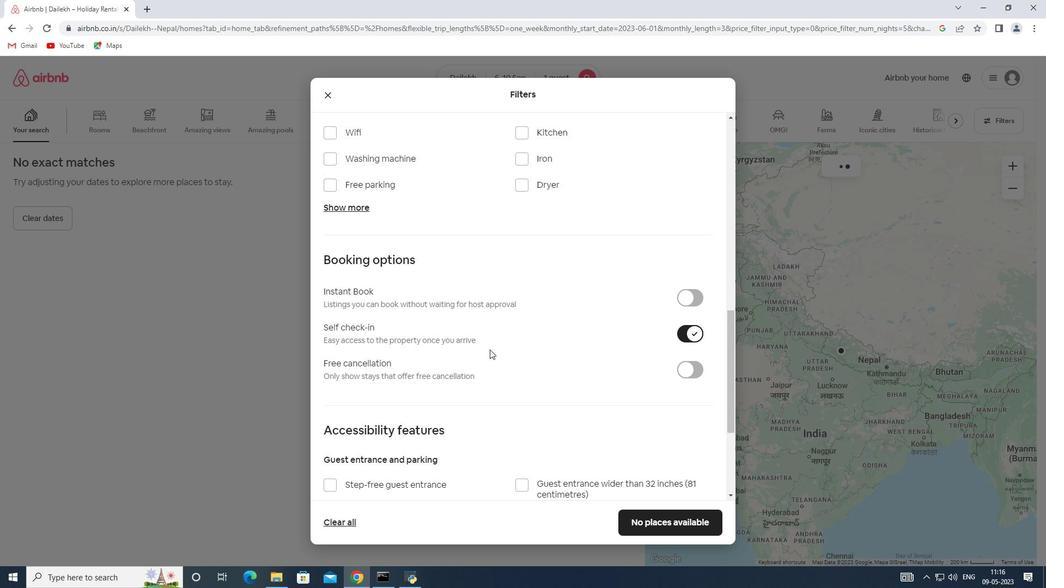 
Action: Mouse scrolled (444, 347) with delta (0, 0)
Screenshot: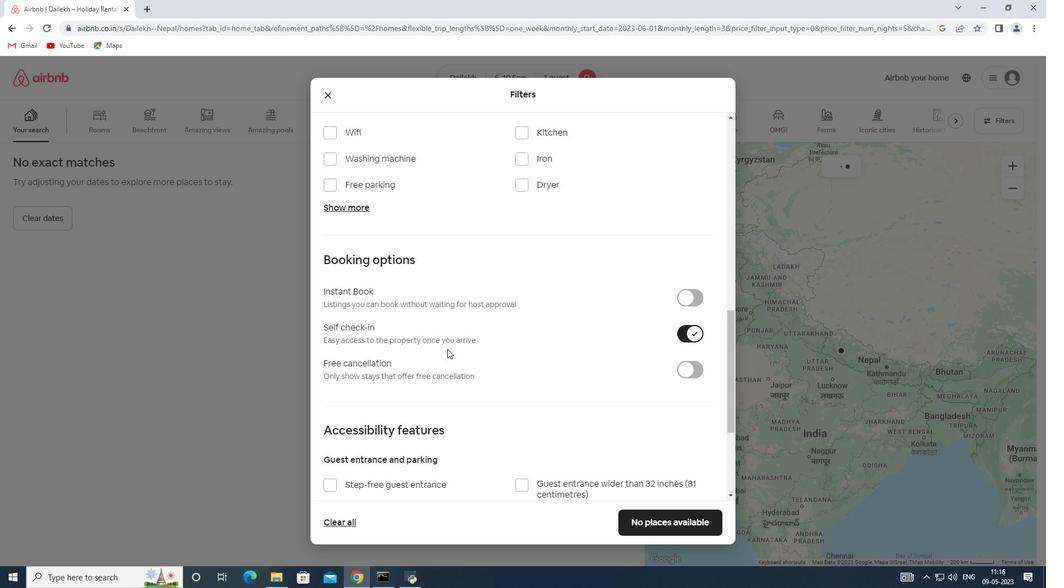 
Action: Mouse scrolled (444, 347) with delta (0, 0)
Screenshot: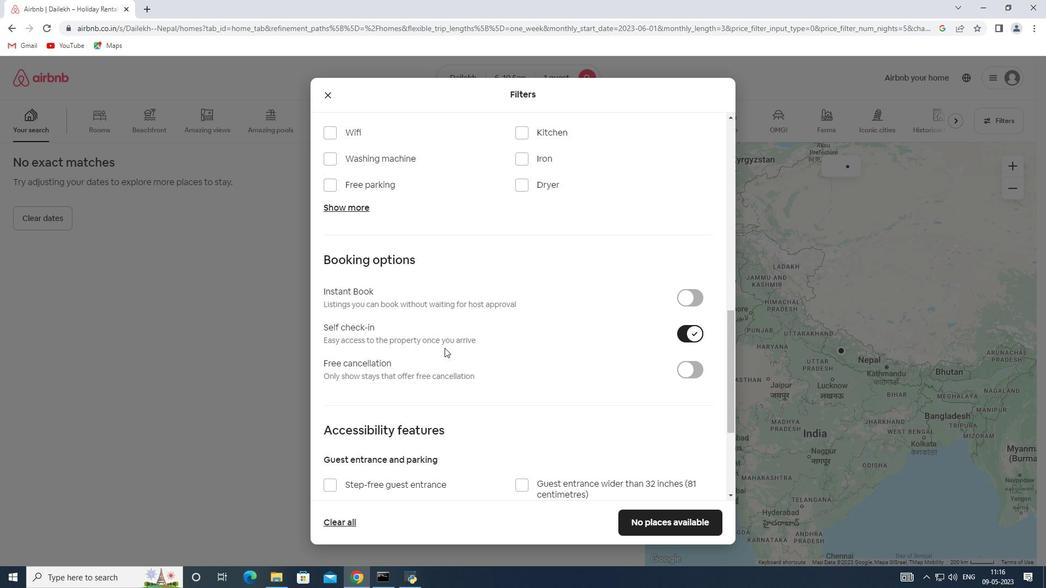 
Action: Mouse scrolled (444, 347) with delta (0, 0)
Screenshot: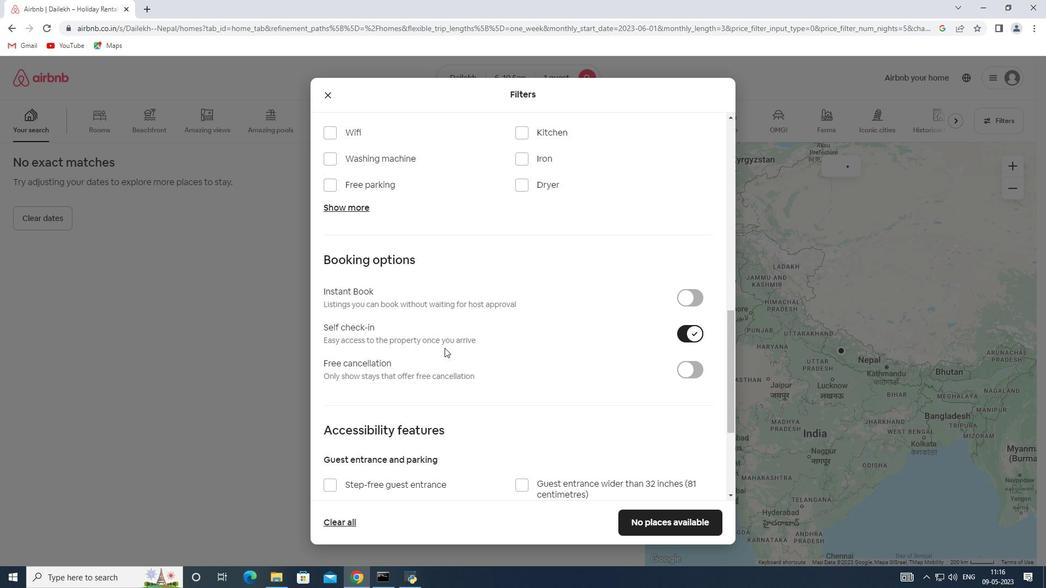 
Action: Mouse scrolled (444, 347) with delta (0, 0)
Screenshot: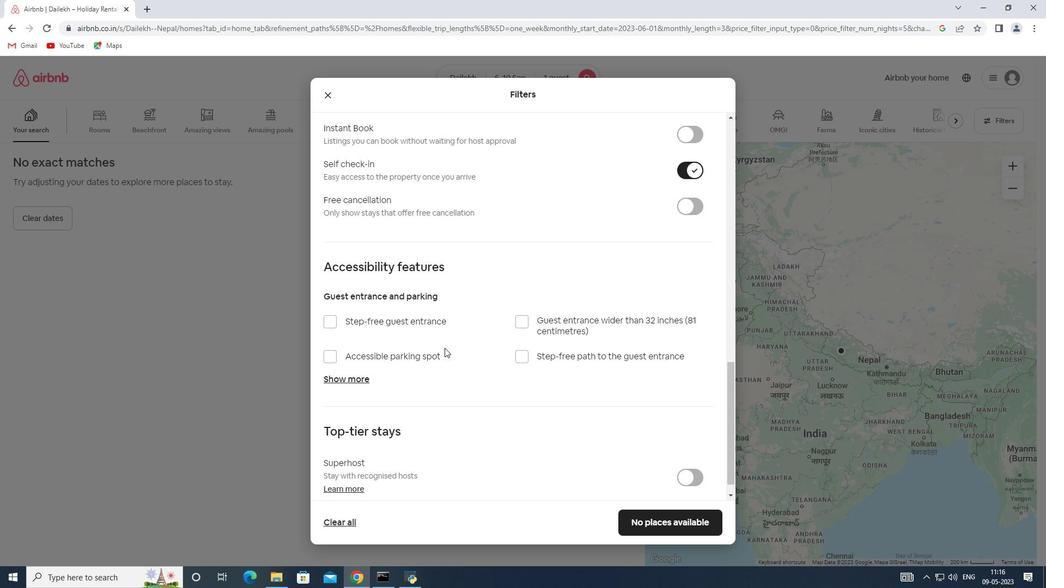 
Action: Mouse scrolled (444, 347) with delta (0, 0)
Screenshot: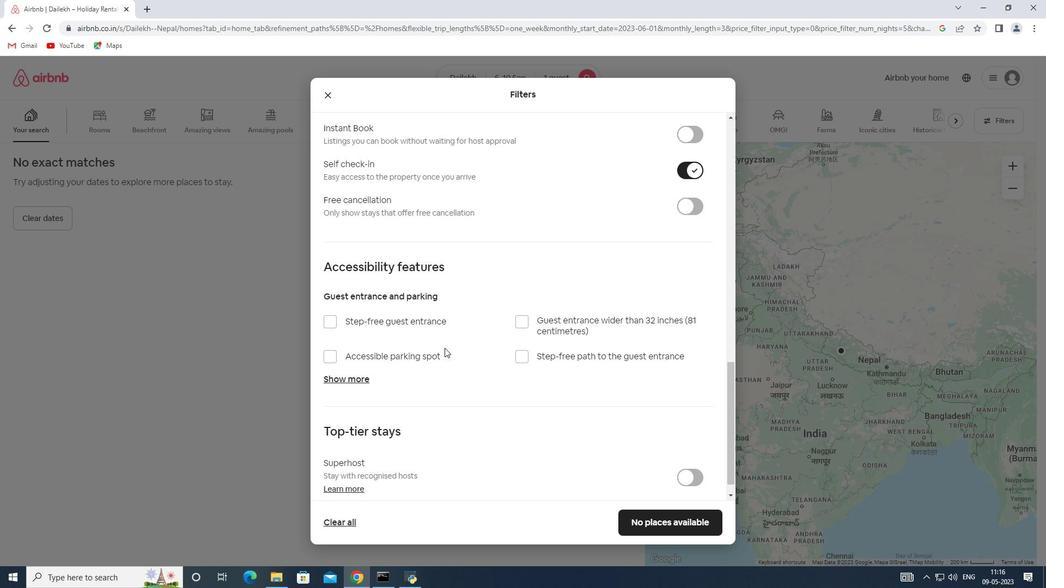 
Action: Mouse scrolled (444, 347) with delta (0, 0)
Screenshot: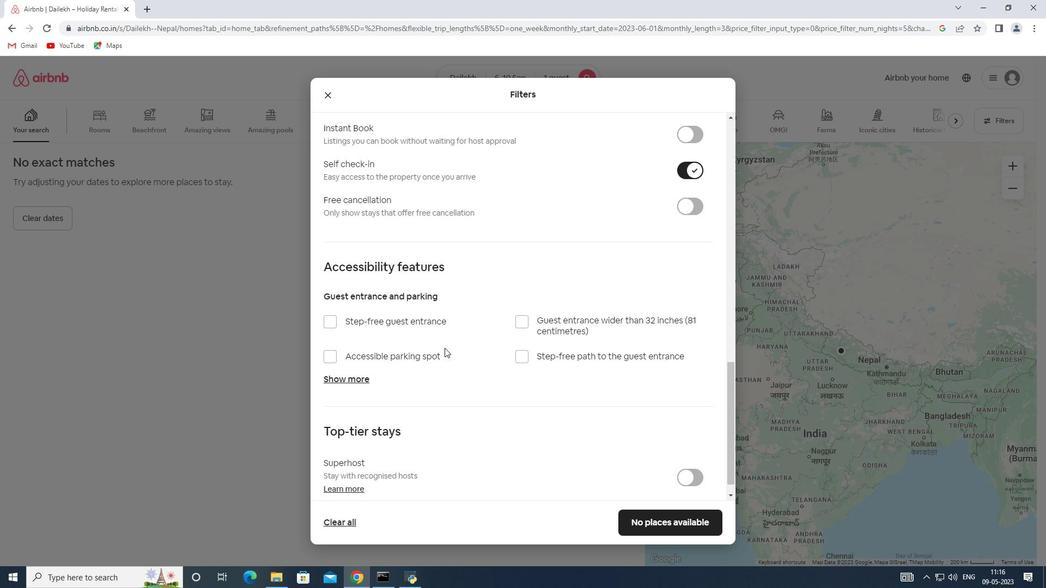 
Action: Mouse scrolled (444, 347) with delta (0, 0)
Screenshot: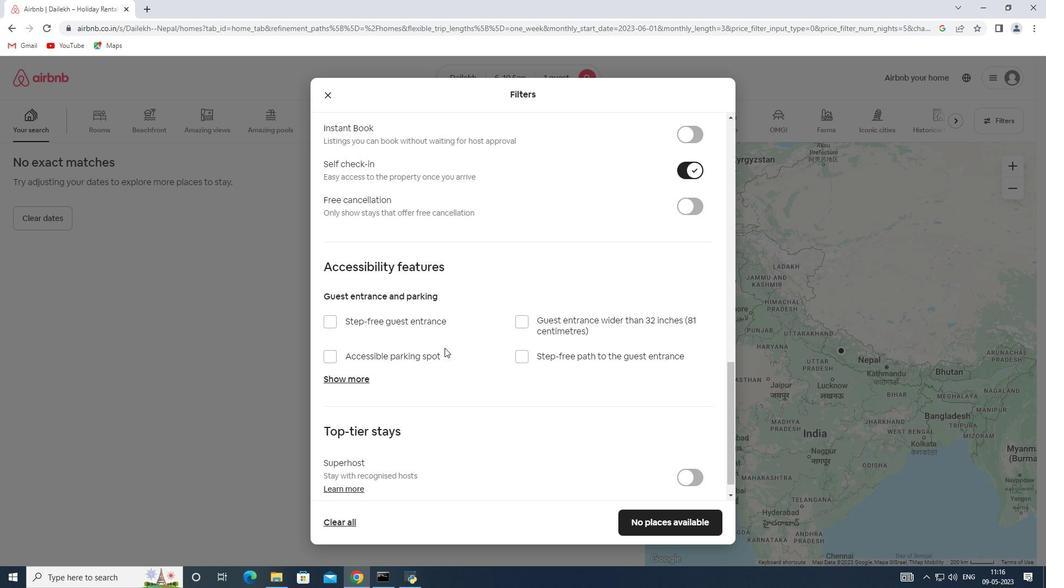
Action: Mouse moved to (421, 405)
Screenshot: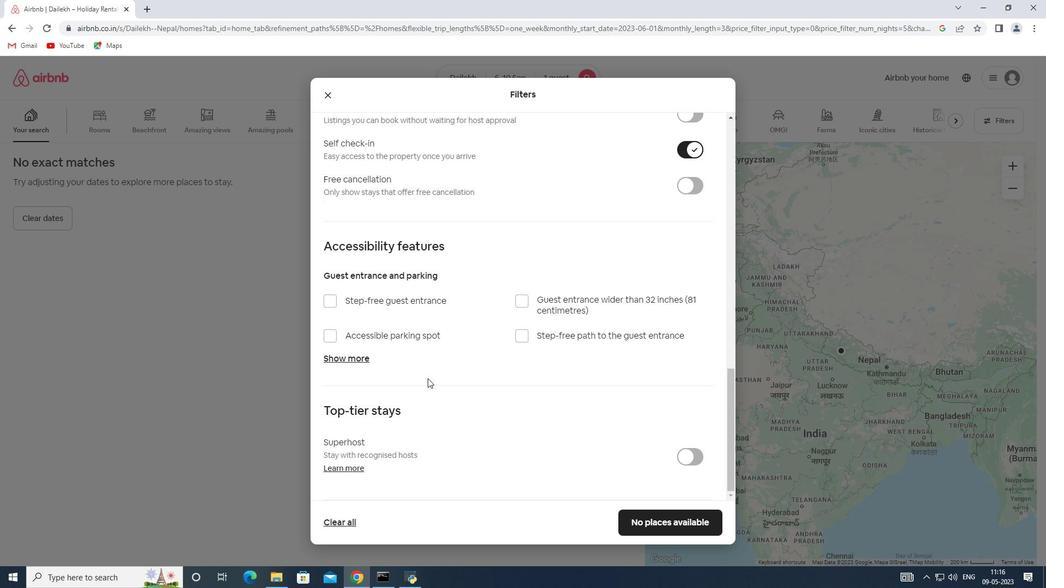 
Action: Mouse scrolled (421, 405) with delta (0, 0)
Screenshot: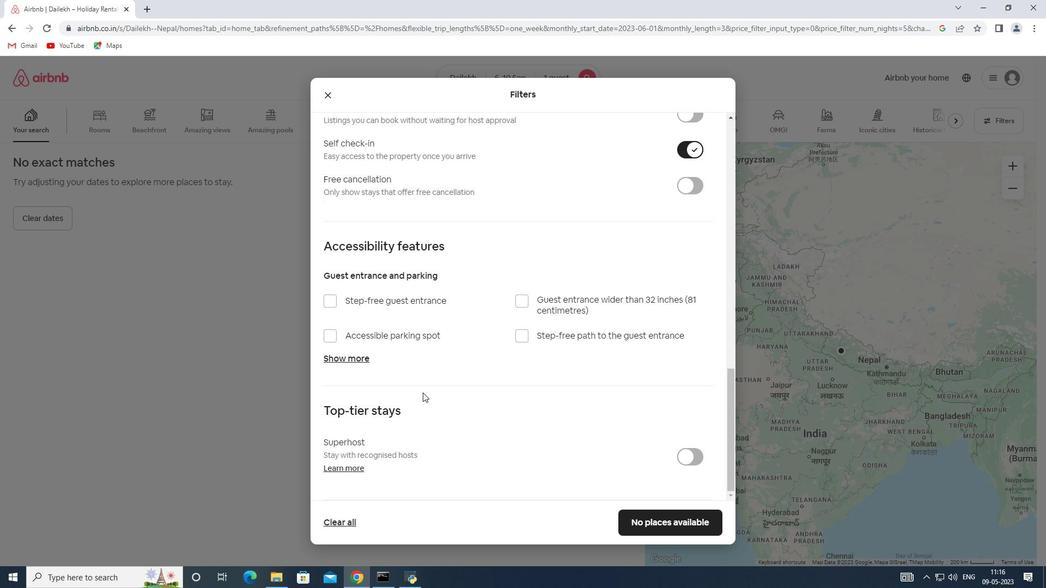 
Action: Mouse scrolled (421, 405) with delta (0, 0)
Screenshot: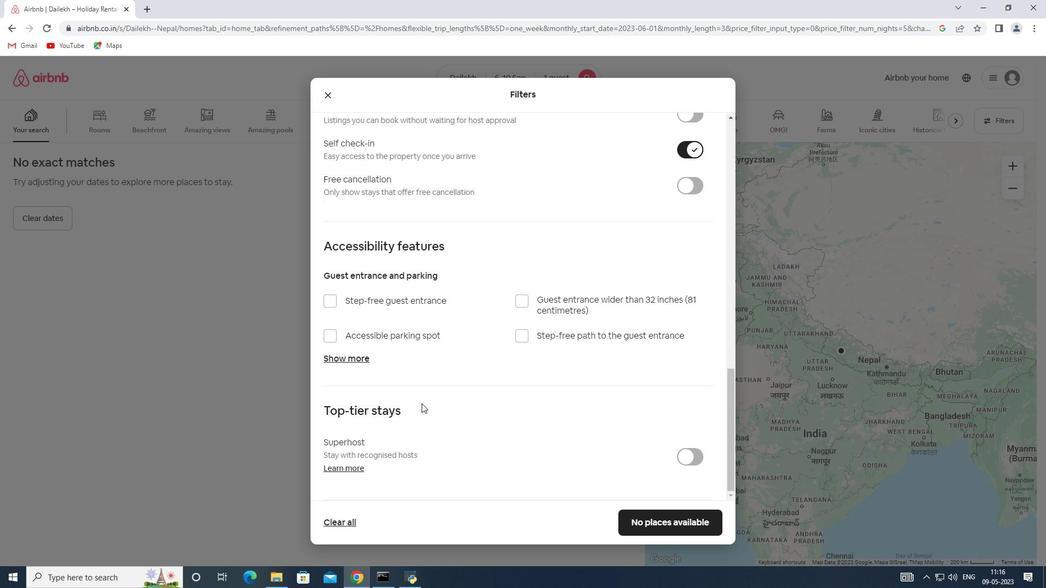 
Action: Mouse scrolled (421, 405) with delta (0, 0)
Screenshot: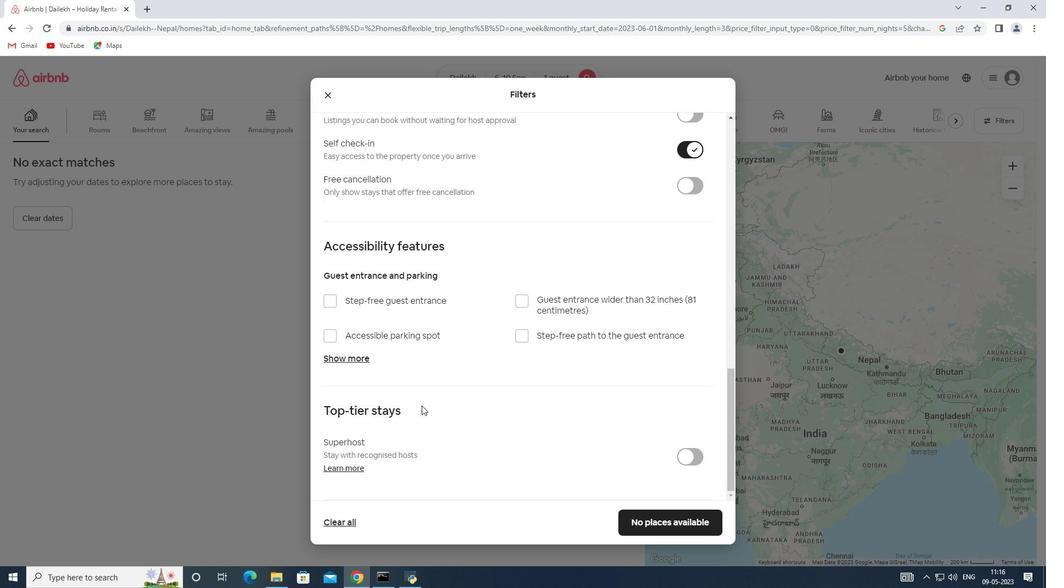 
Action: Mouse scrolled (421, 405) with delta (0, 0)
Screenshot: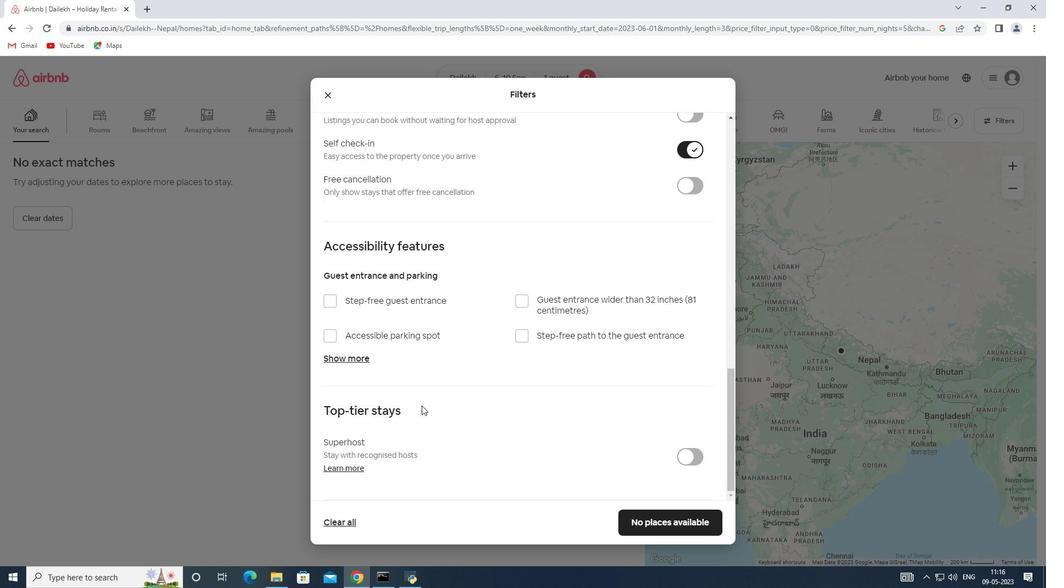 
Action: Mouse moved to (643, 526)
Screenshot: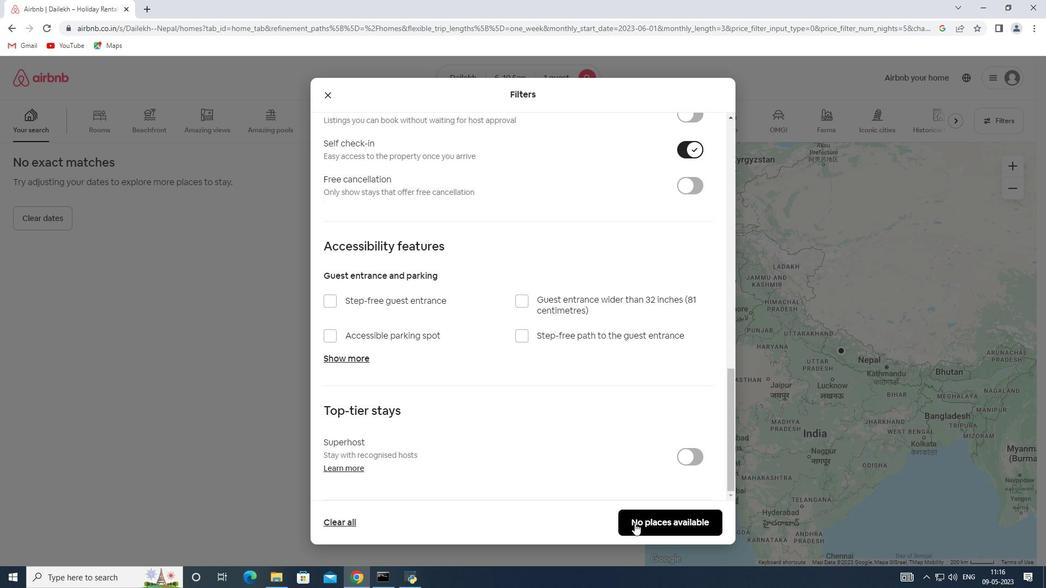 
Action: Mouse pressed left at (643, 526)
Screenshot: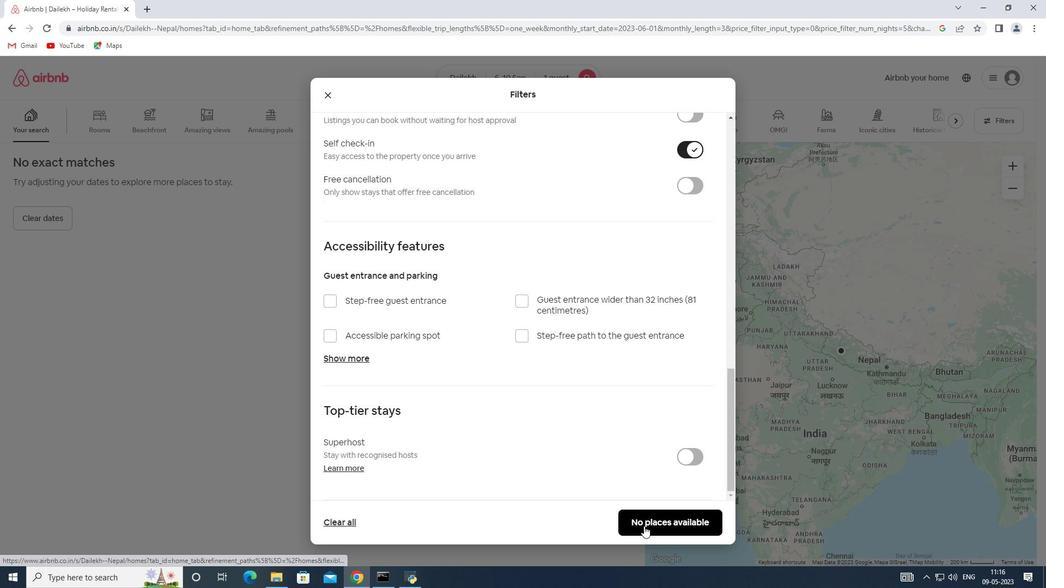 
